 Task: Explore Airbnb accommodation in Saint-Denis, Reunion from 4th December, 2023 to 10th December, 2023 for 8 adults.4 bedrooms having 8 beds and 4 bathrooms. Property type can be house. Amenities needed are: wifi, TV, free parkinig on premises, gym, breakfast. Look for 4 properties as per requirement.
Action: Mouse moved to (524, 78)
Screenshot: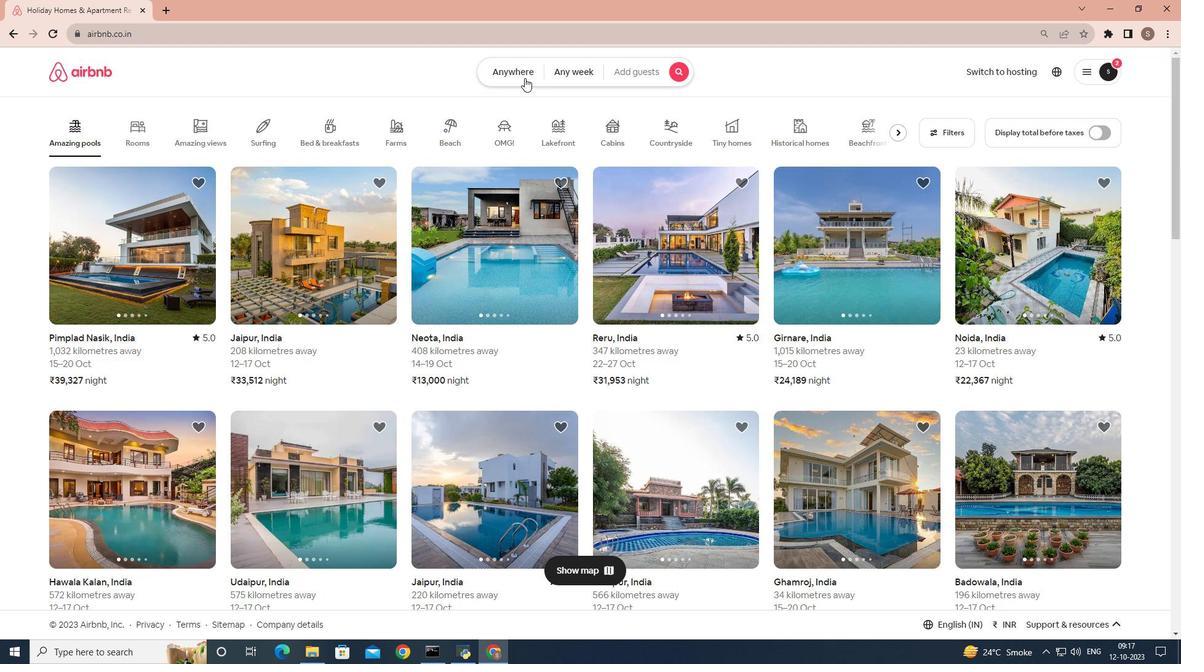 
Action: Mouse pressed left at (524, 78)
Screenshot: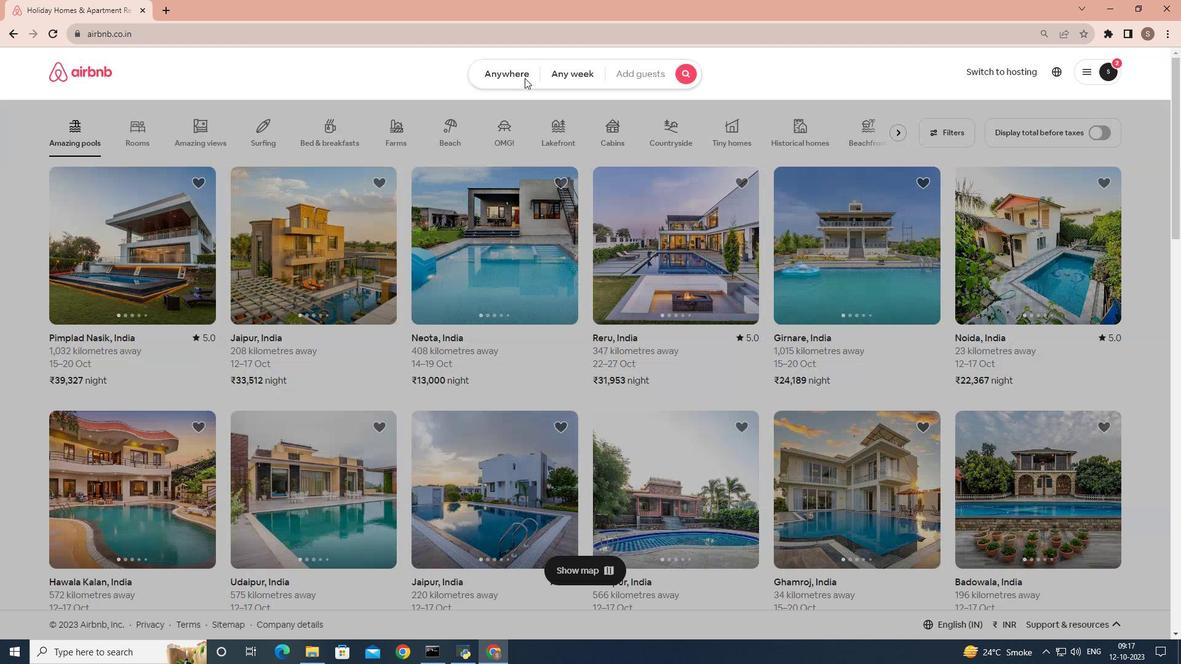 
Action: Mouse moved to (468, 127)
Screenshot: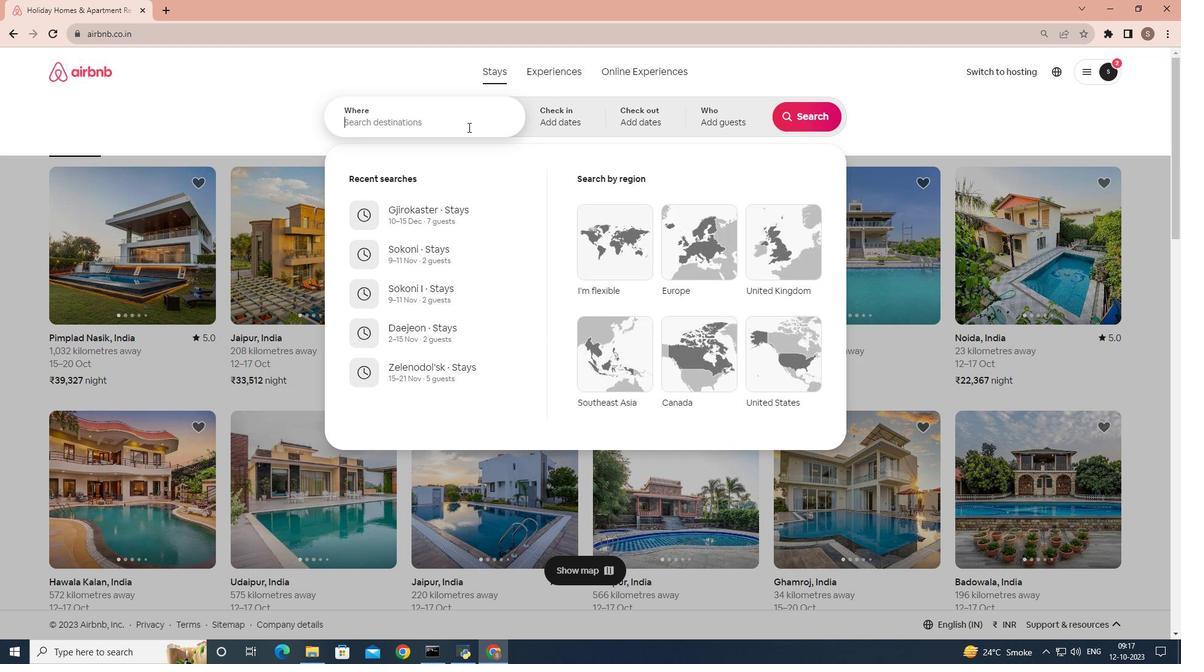 
Action: Mouse pressed left at (468, 127)
Screenshot: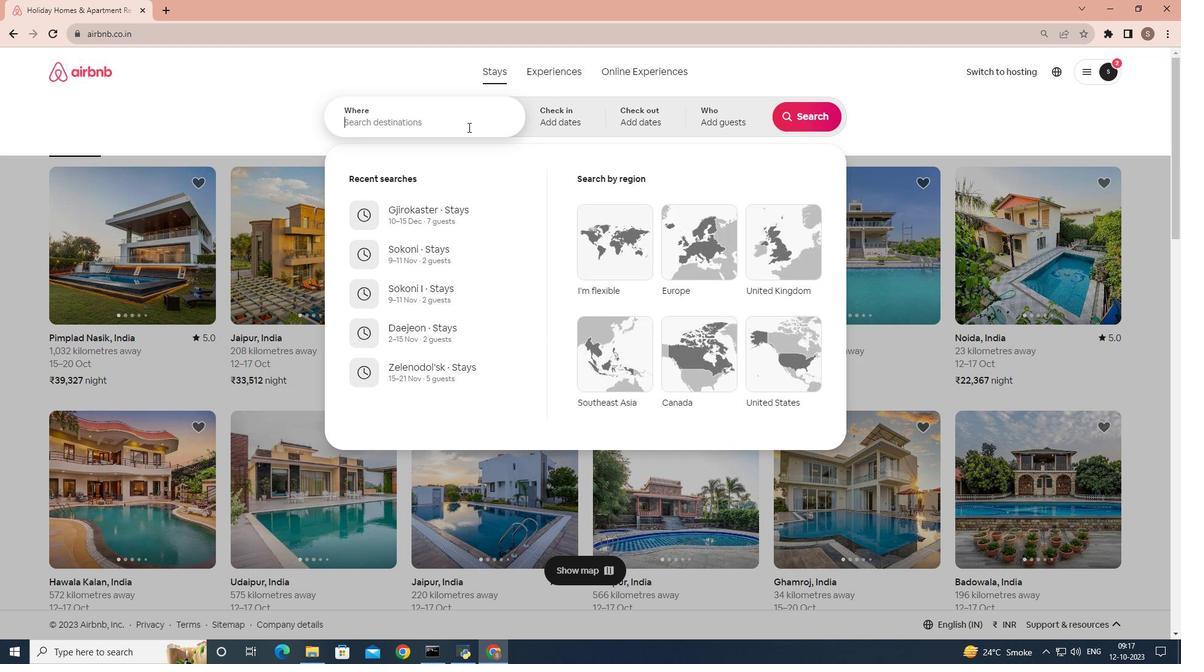 
Action: Mouse moved to (404, 124)
Screenshot: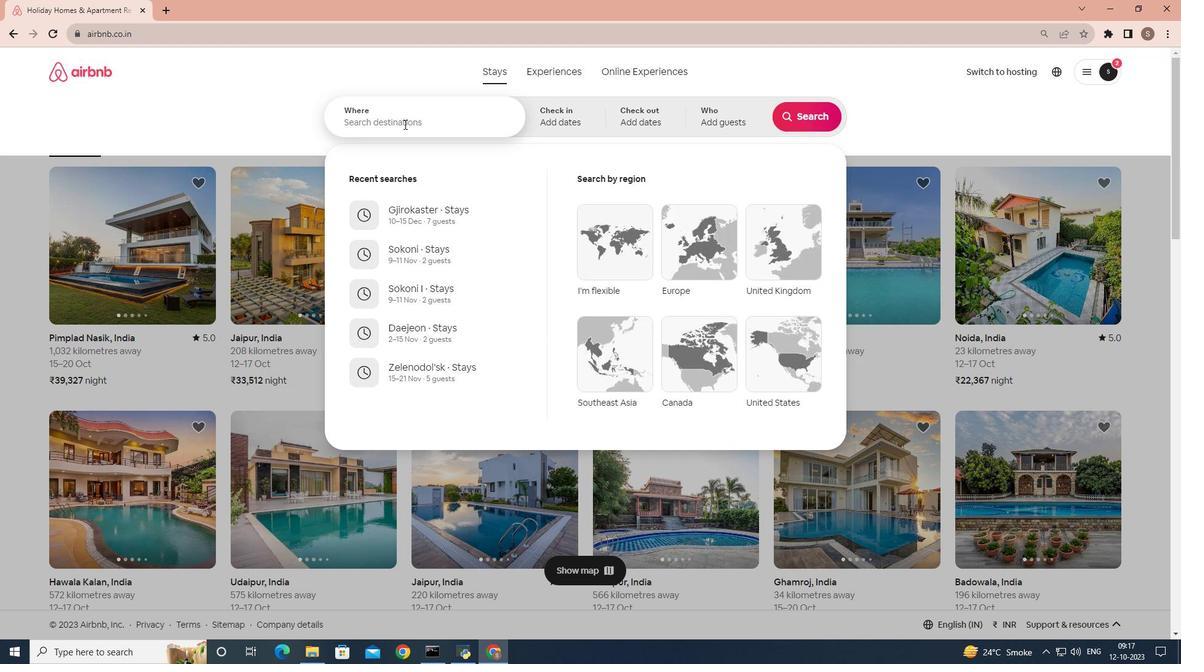
Action: Key pressed <Key.shift>Saint-<Key.shift>S<Key.backspace><Key.shift>Denis,<Key.space><Key.shift>Reuno<Key.backspace>ion
Screenshot: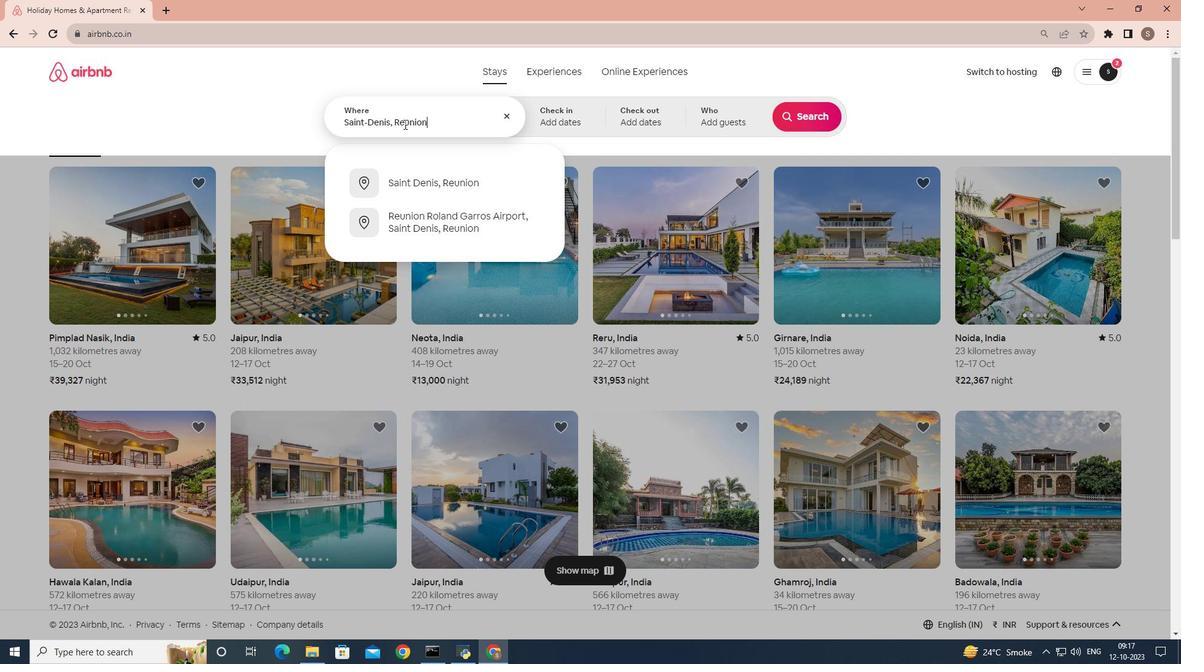 
Action: Mouse moved to (428, 182)
Screenshot: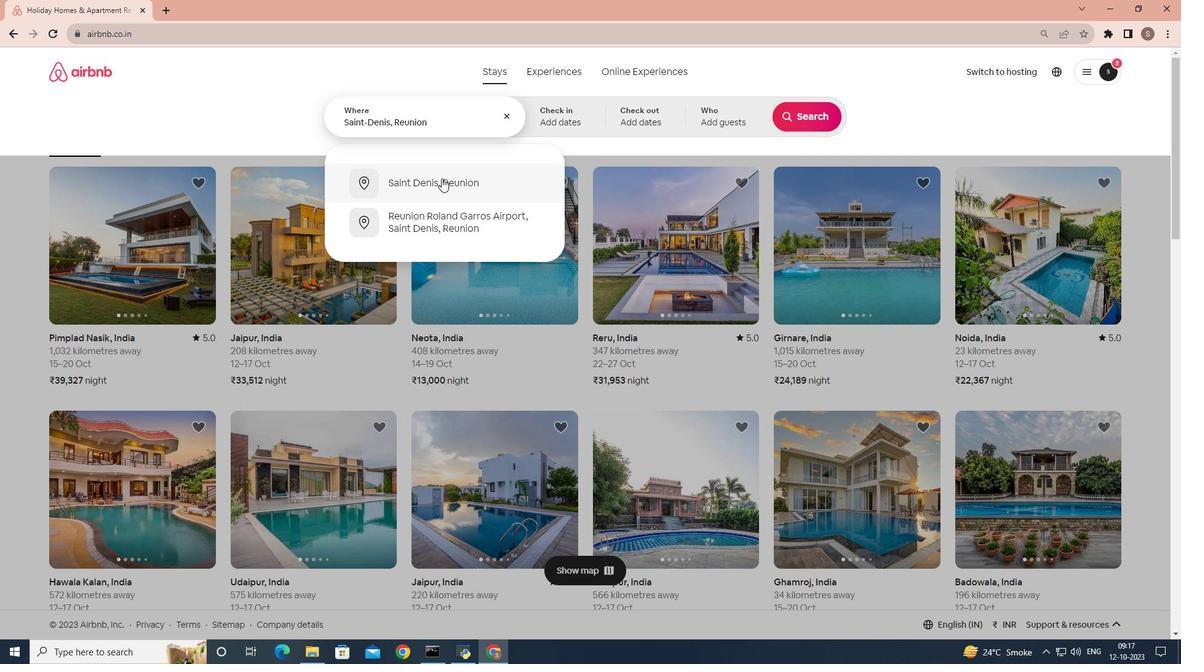 
Action: Mouse pressed left at (428, 182)
Screenshot: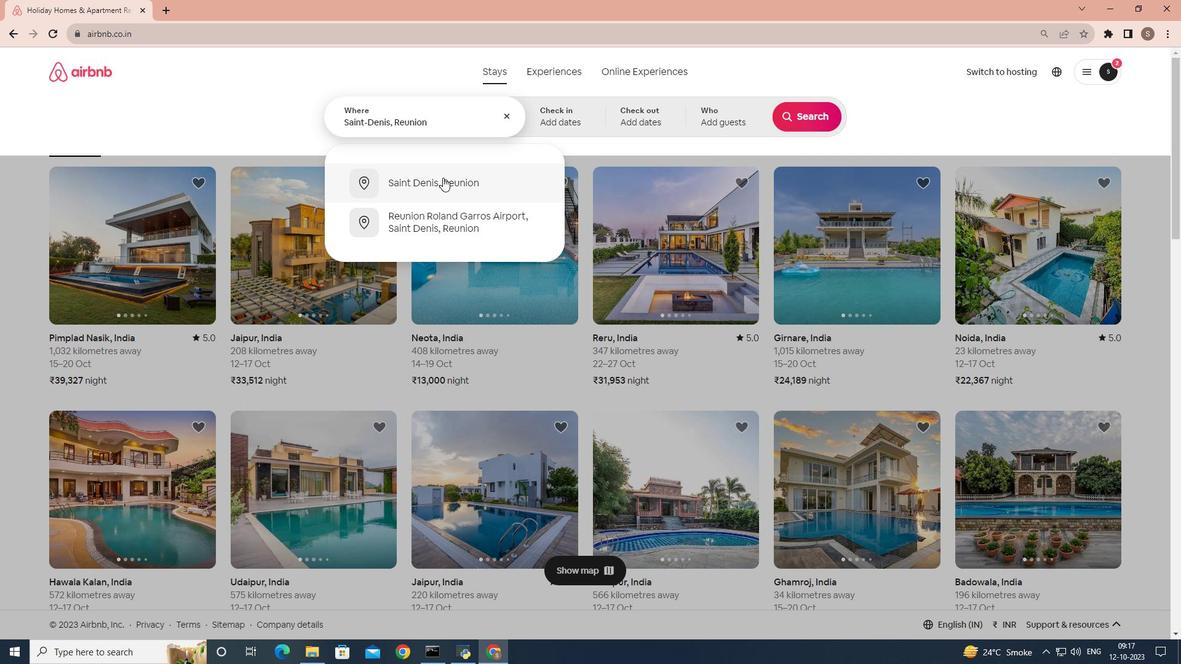 
Action: Mouse moved to (805, 214)
Screenshot: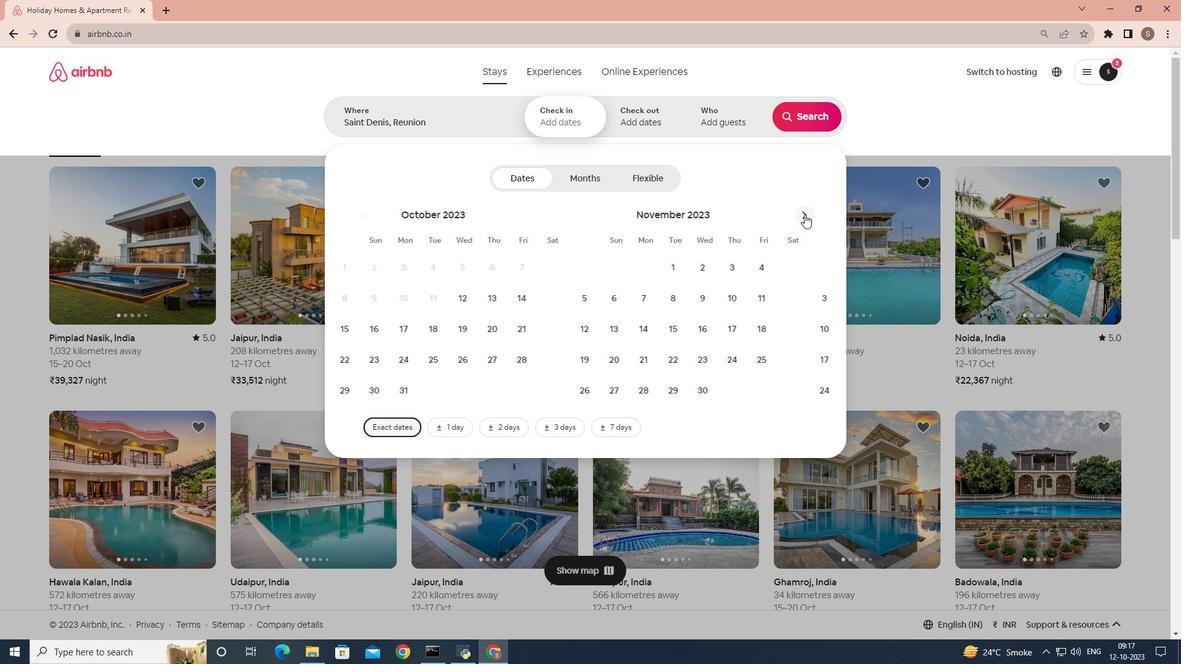 
Action: Mouse pressed left at (805, 214)
Screenshot: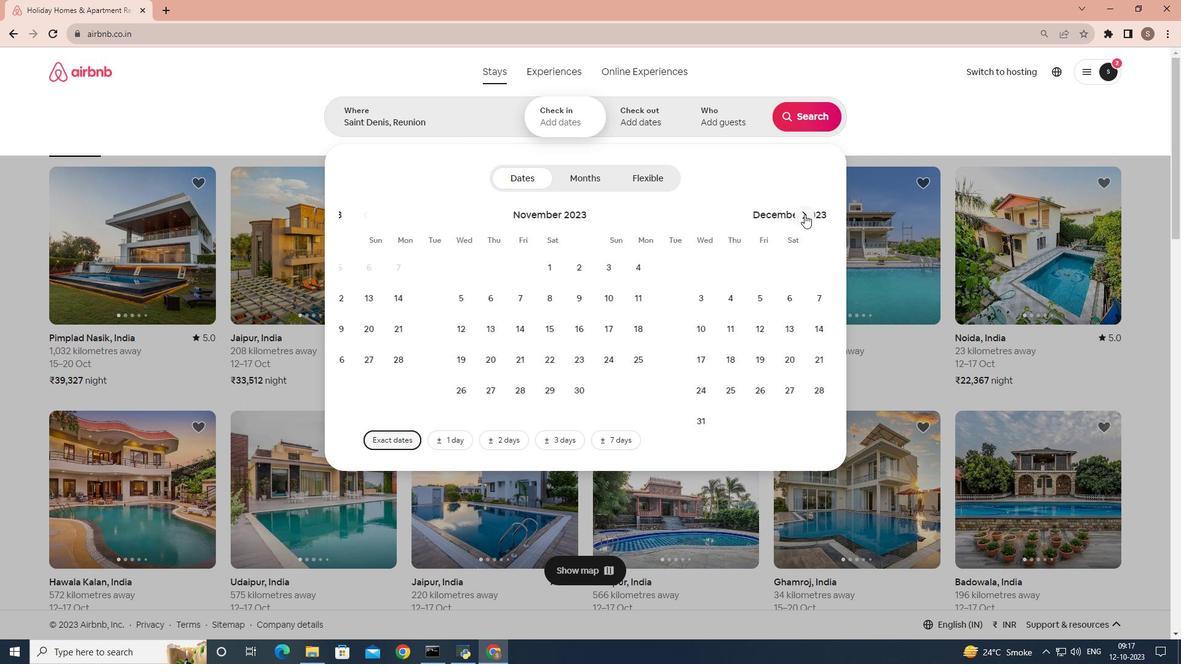 
Action: Mouse moved to (651, 297)
Screenshot: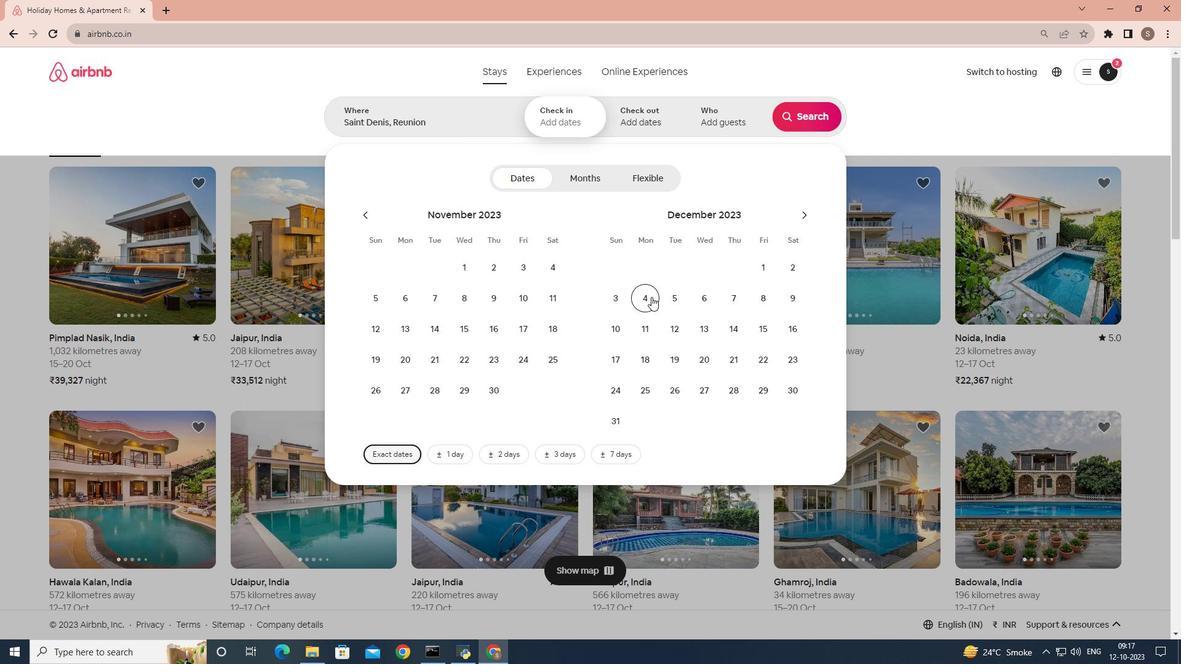 
Action: Mouse pressed left at (651, 297)
Screenshot: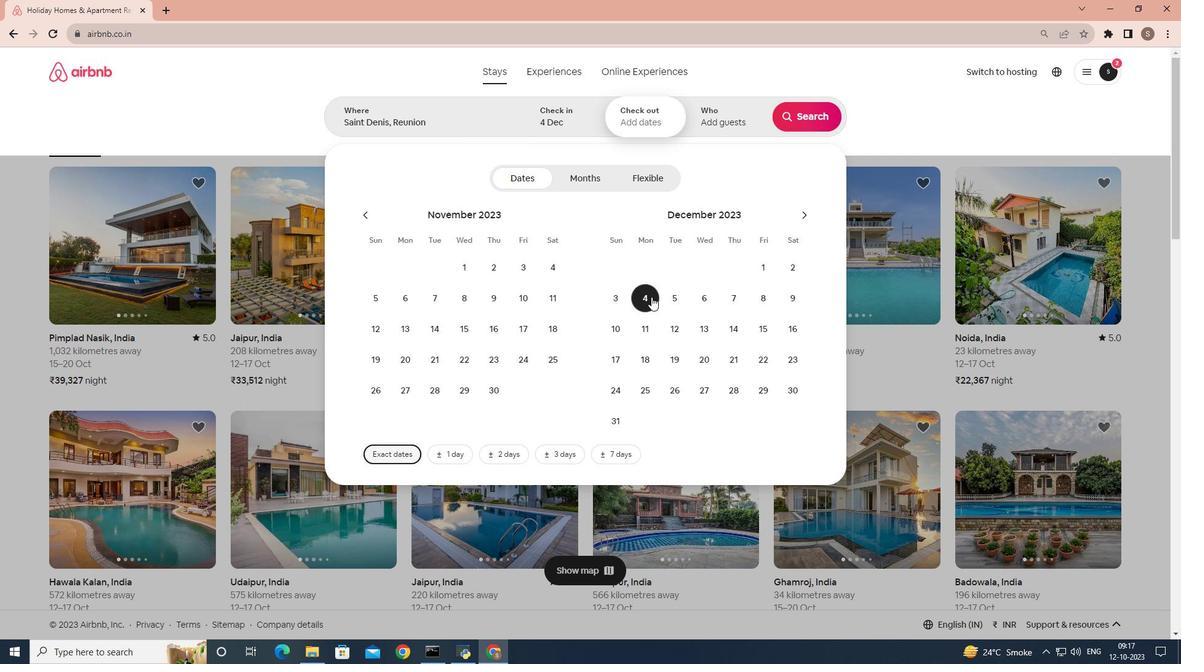 
Action: Mouse moved to (616, 334)
Screenshot: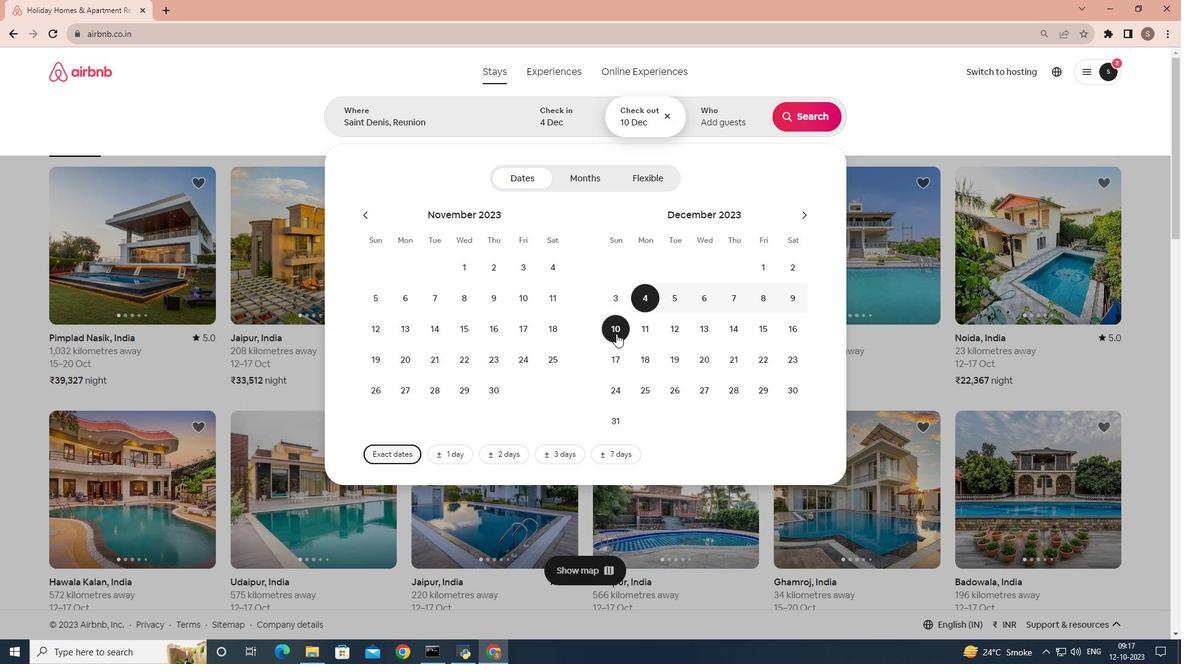 
Action: Mouse pressed left at (616, 334)
Screenshot: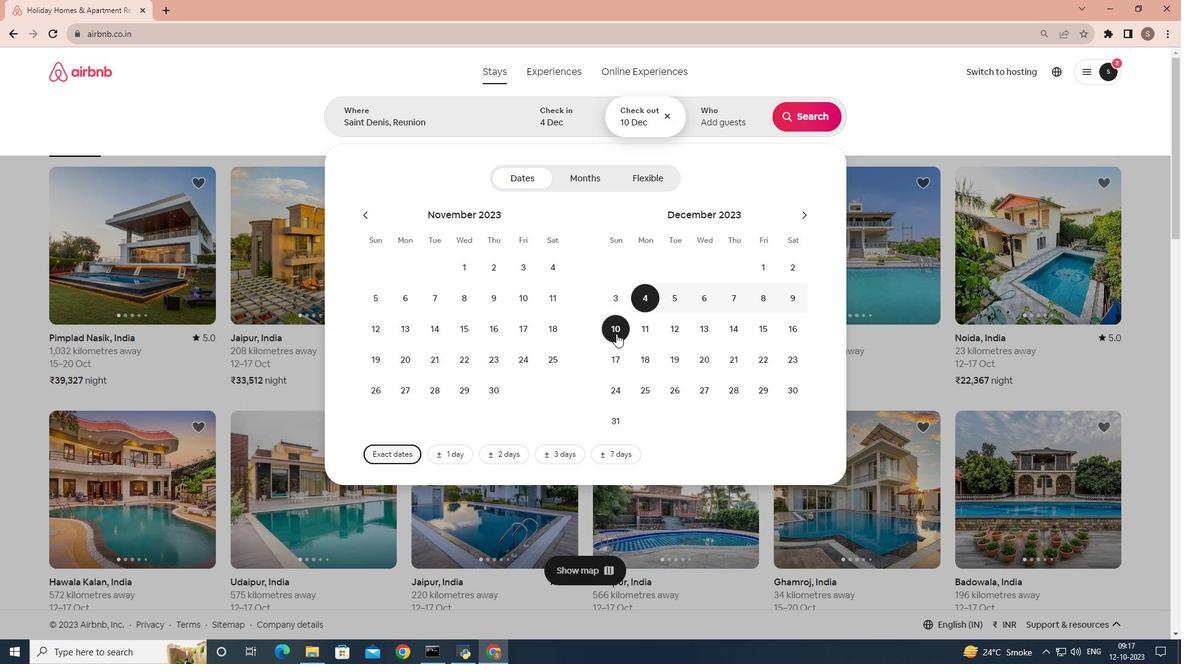 
Action: Mouse moved to (700, 121)
Screenshot: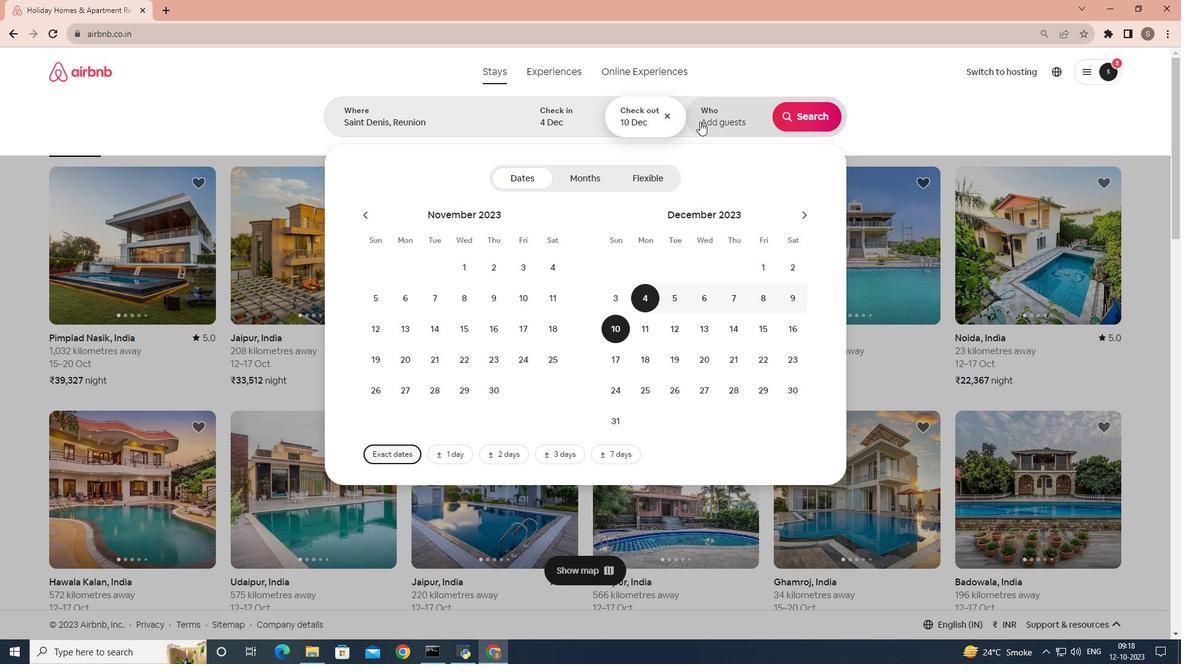 
Action: Mouse pressed left at (700, 121)
Screenshot: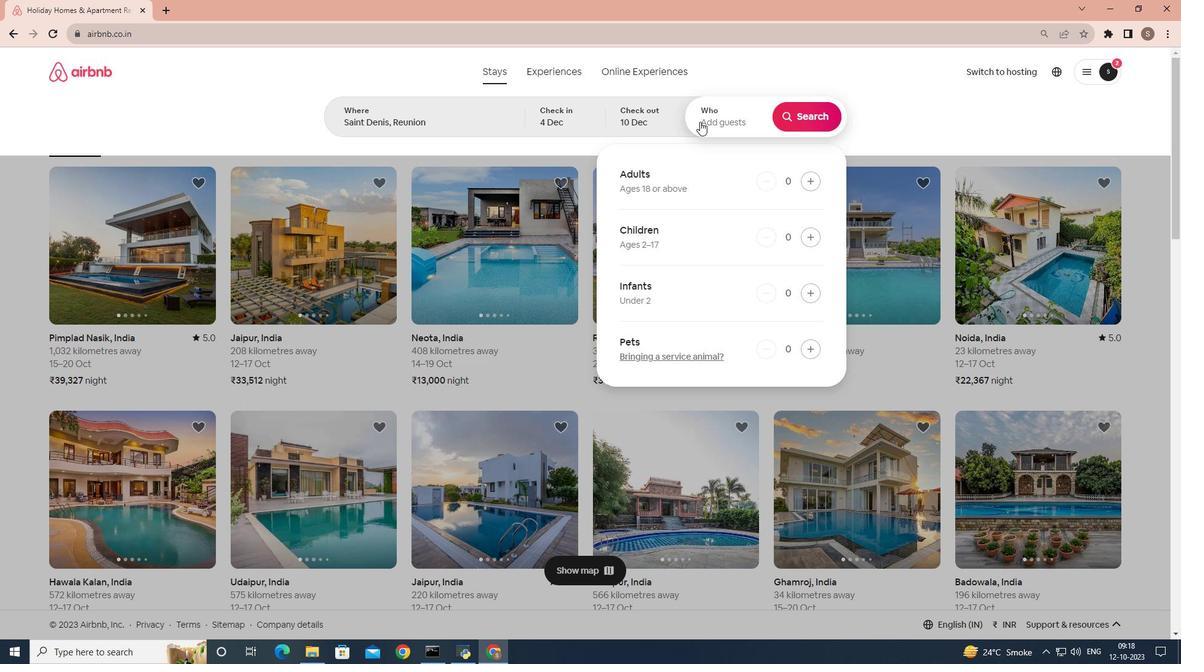 
Action: Mouse moved to (816, 185)
Screenshot: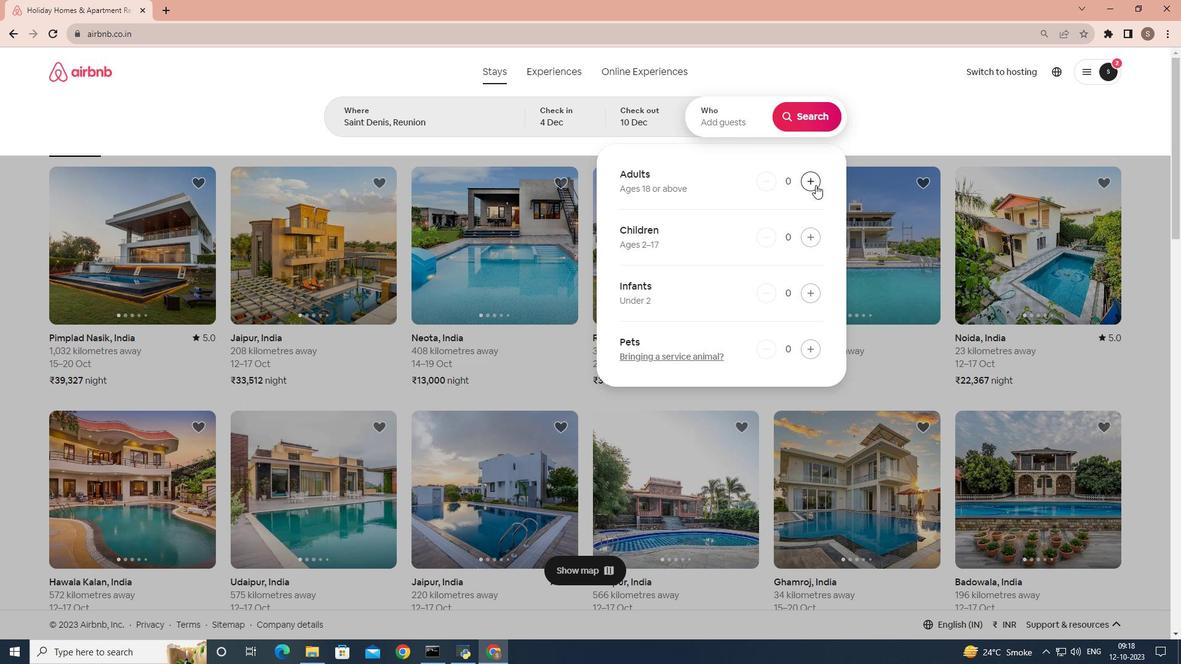 
Action: Mouse pressed left at (816, 185)
Screenshot: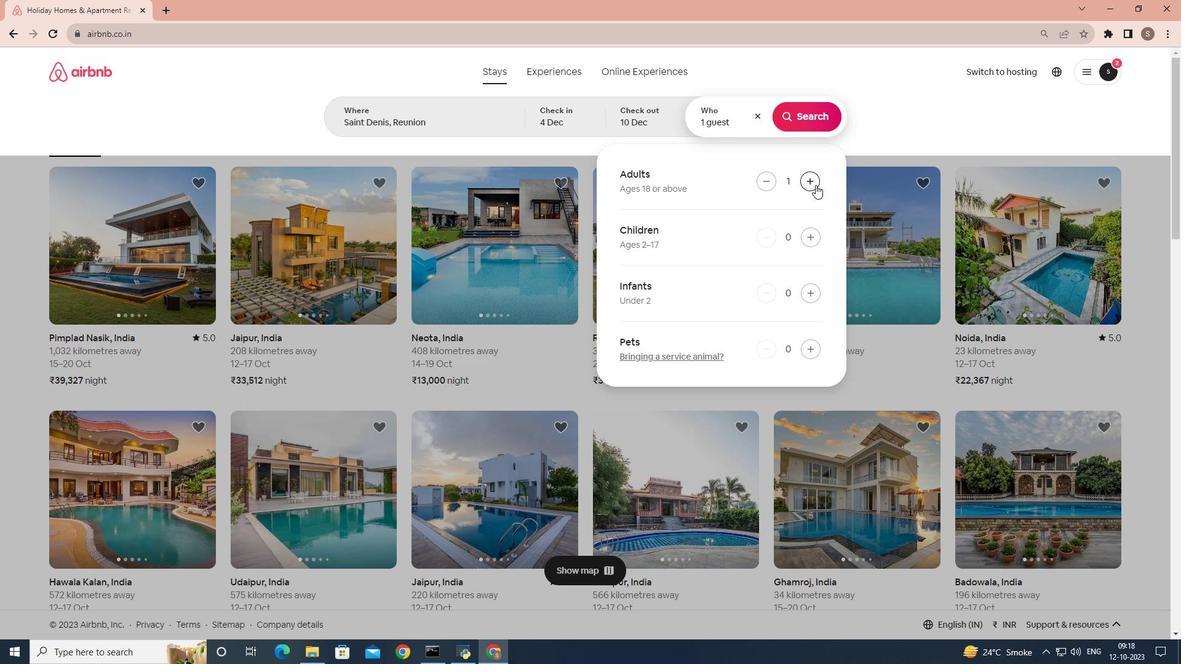 
Action: Mouse pressed left at (816, 185)
Screenshot: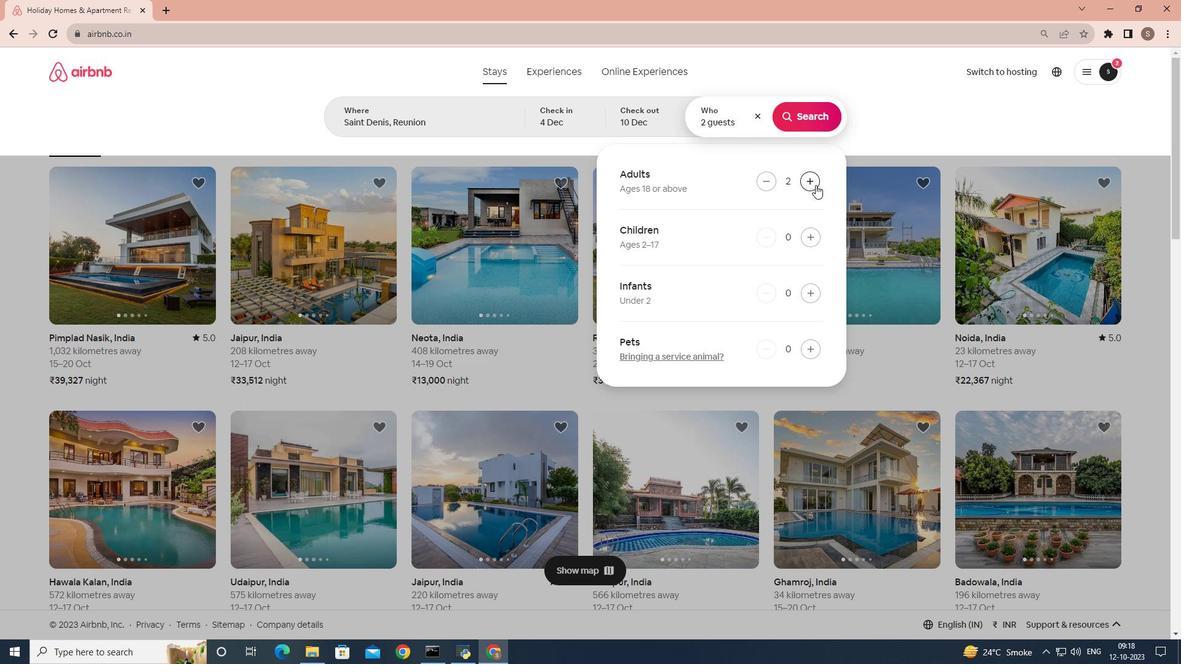 
Action: Mouse pressed left at (816, 185)
Screenshot: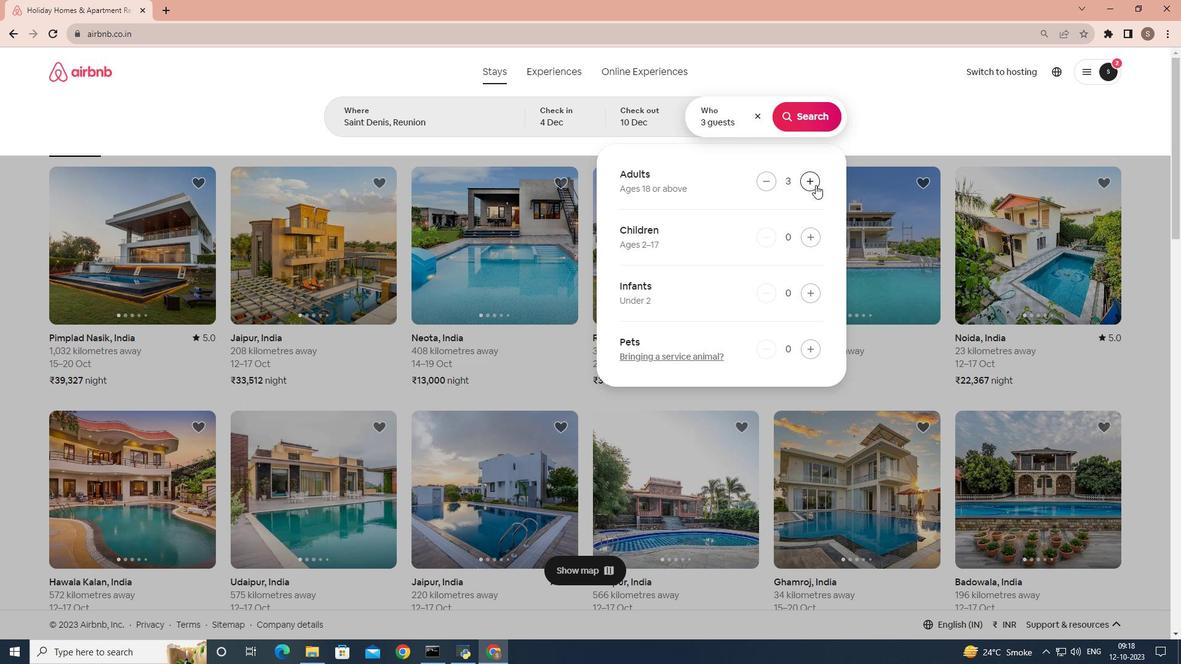 
Action: Mouse pressed left at (816, 185)
Screenshot: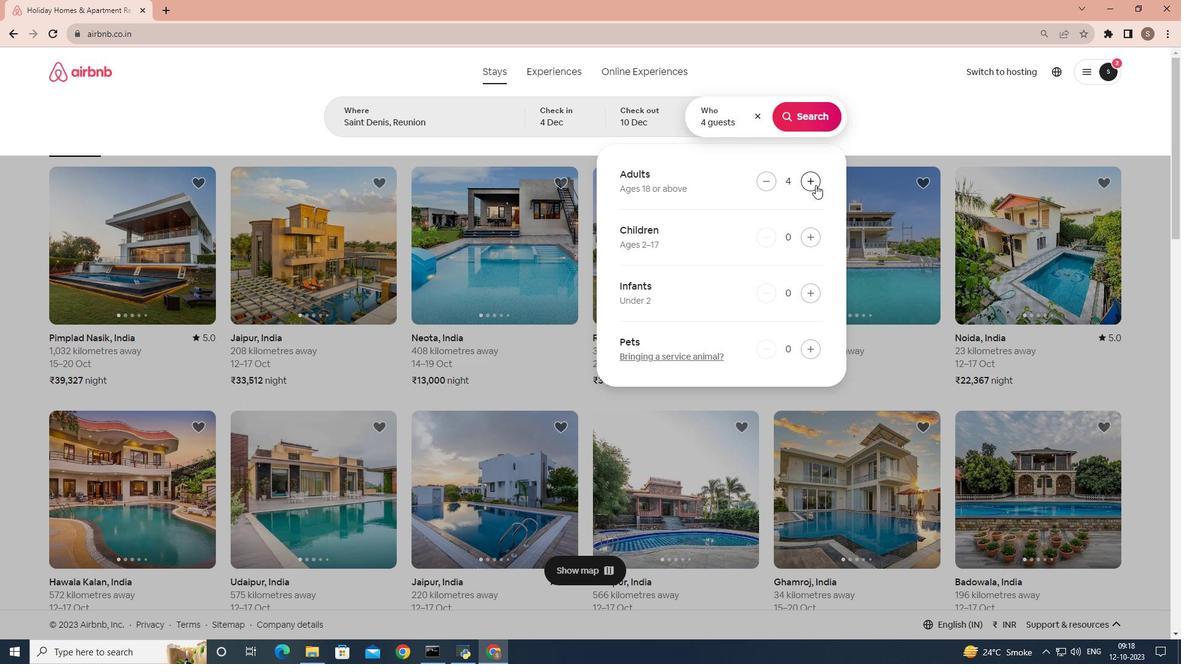 
Action: Mouse pressed left at (816, 185)
Screenshot: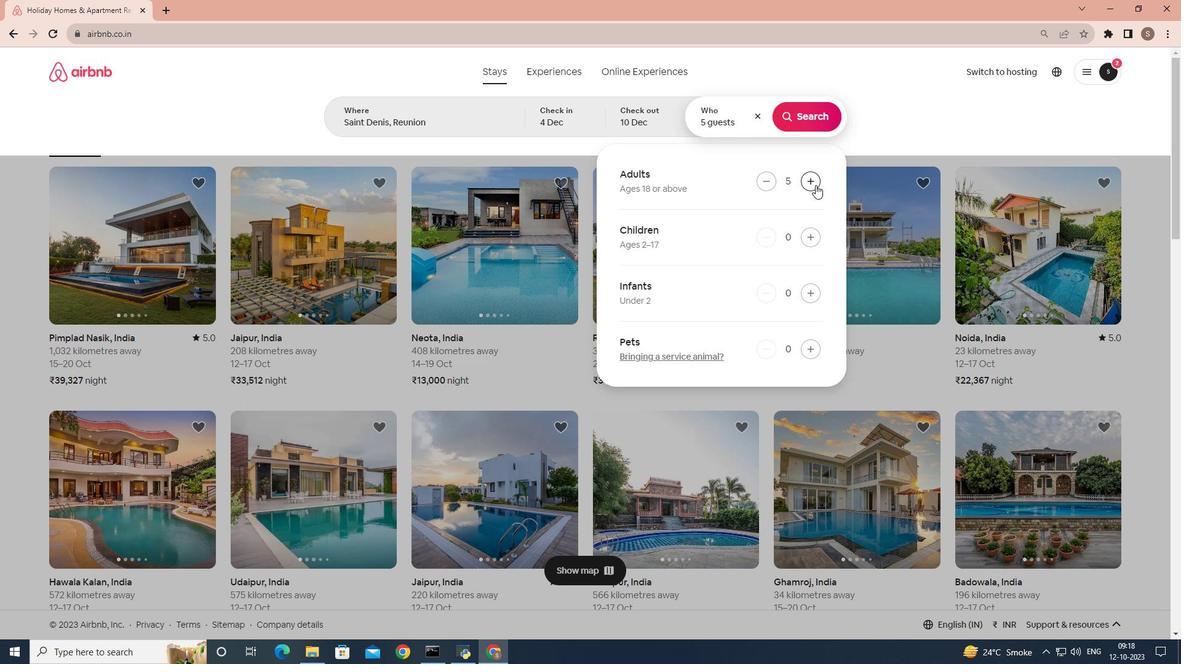 
Action: Mouse pressed left at (816, 185)
Screenshot: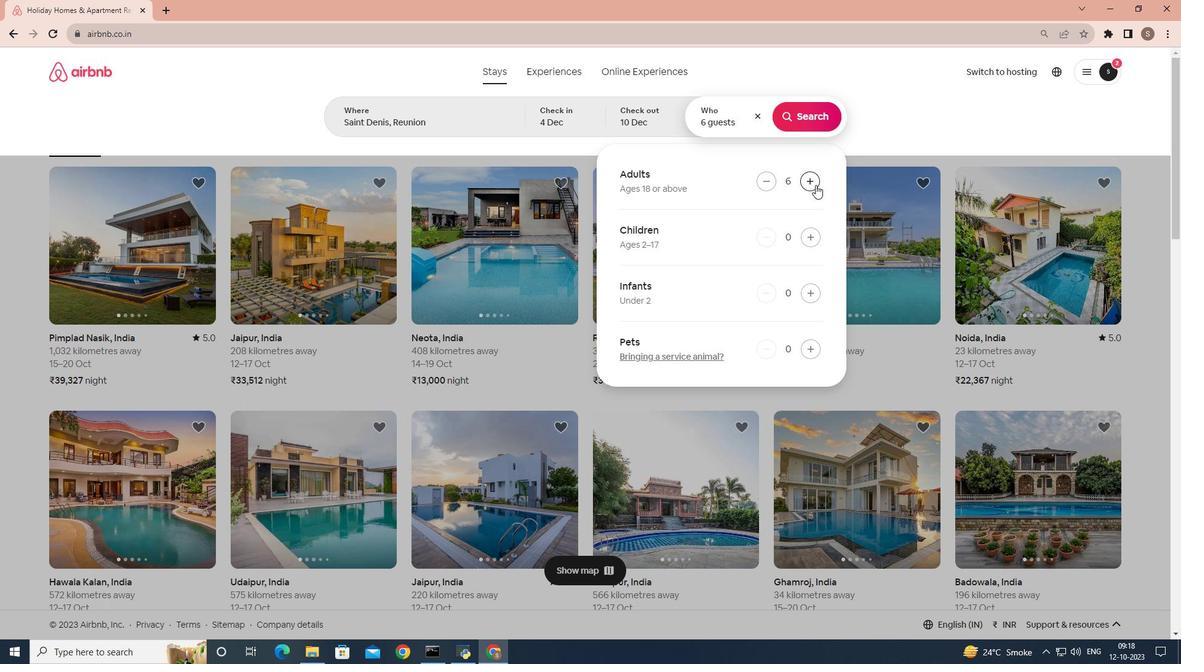 
Action: Mouse pressed left at (816, 185)
Screenshot: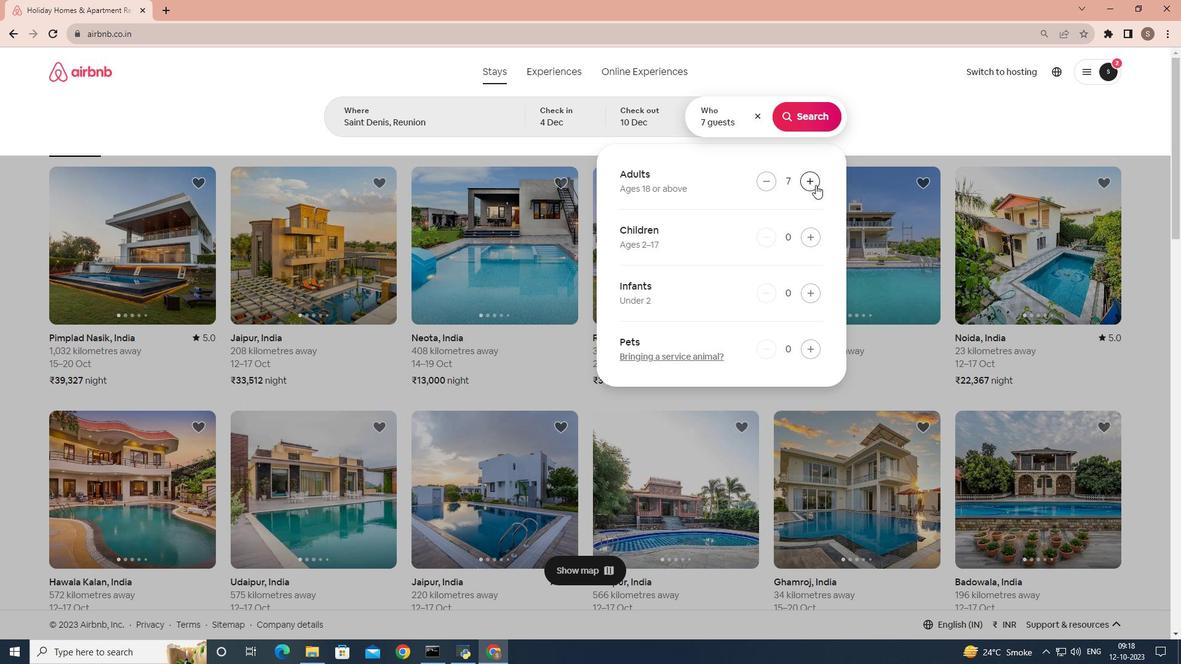 
Action: Mouse pressed left at (816, 185)
Screenshot: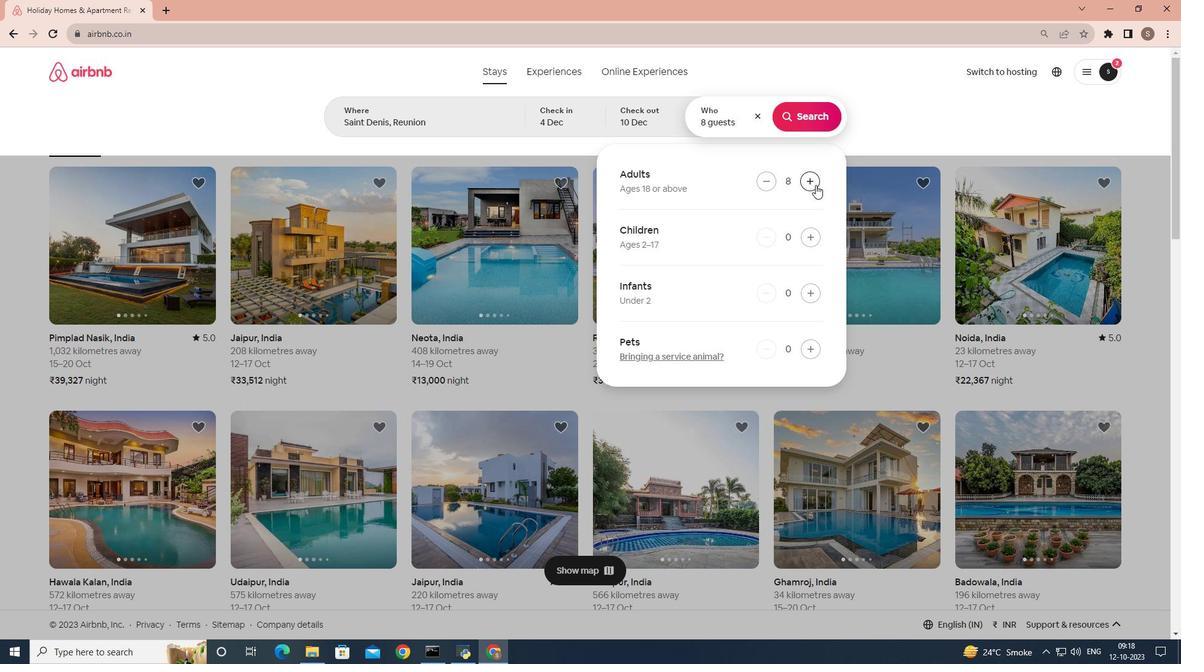 
Action: Mouse pressed left at (816, 185)
Screenshot: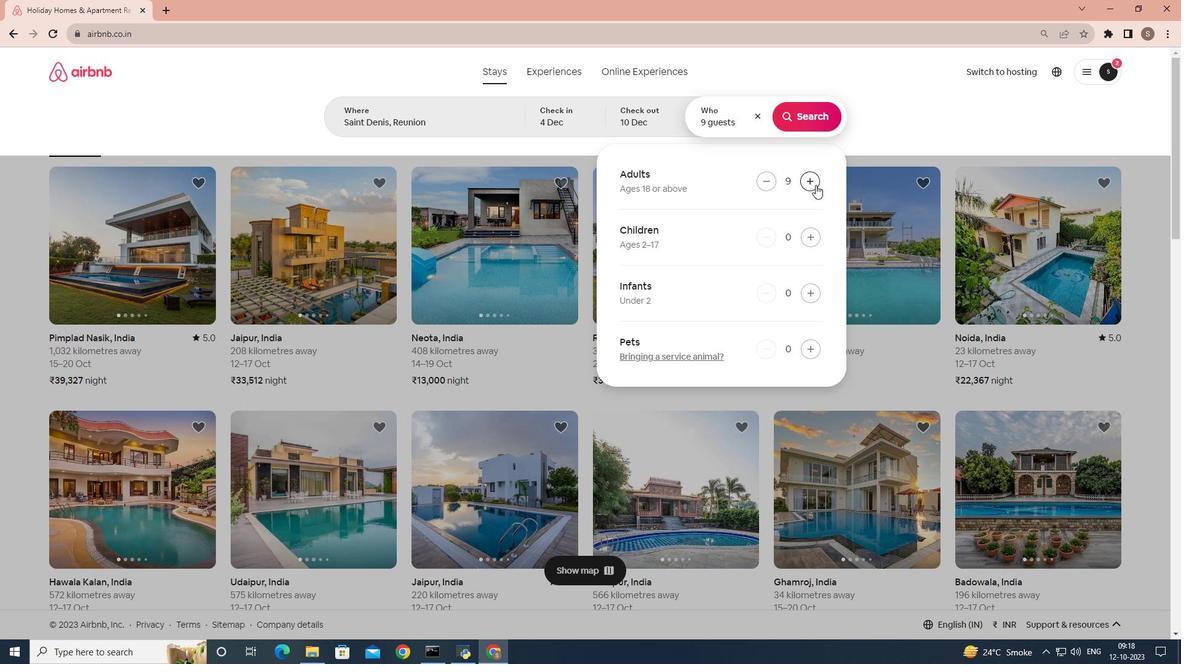 
Action: Mouse moved to (768, 177)
Screenshot: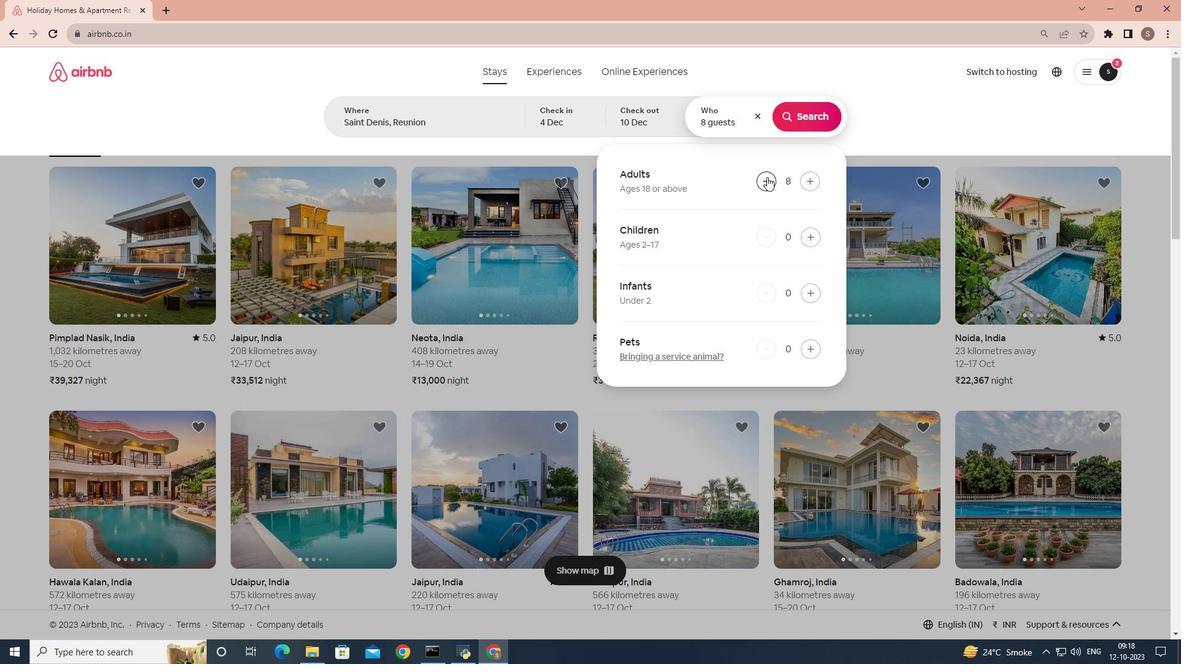 
Action: Mouse pressed left at (768, 177)
Screenshot: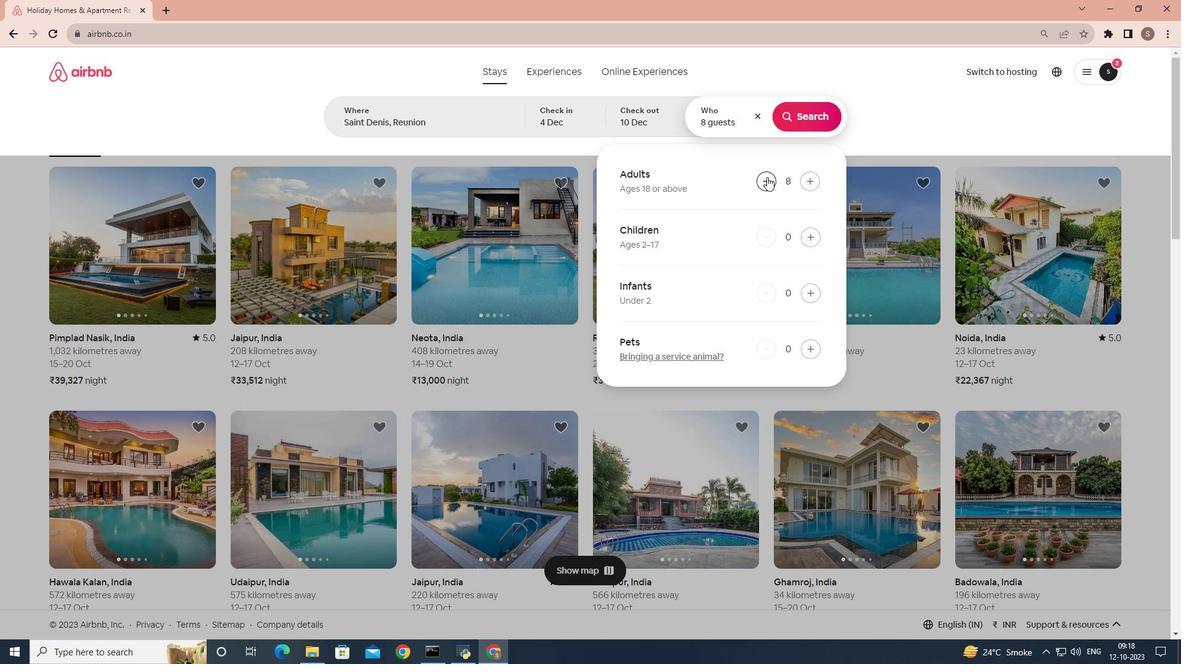 
Action: Mouse moved to (805, 110)
Screenshot: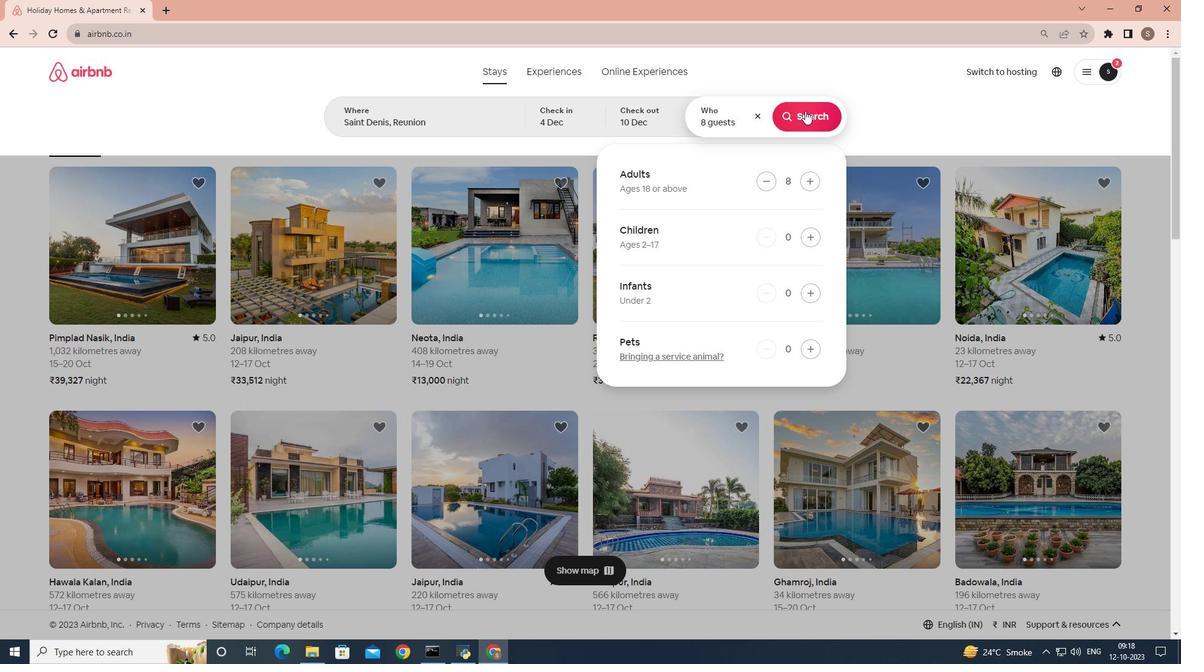 
Action: Mouse pressed left at (805, 110)
Screenshot: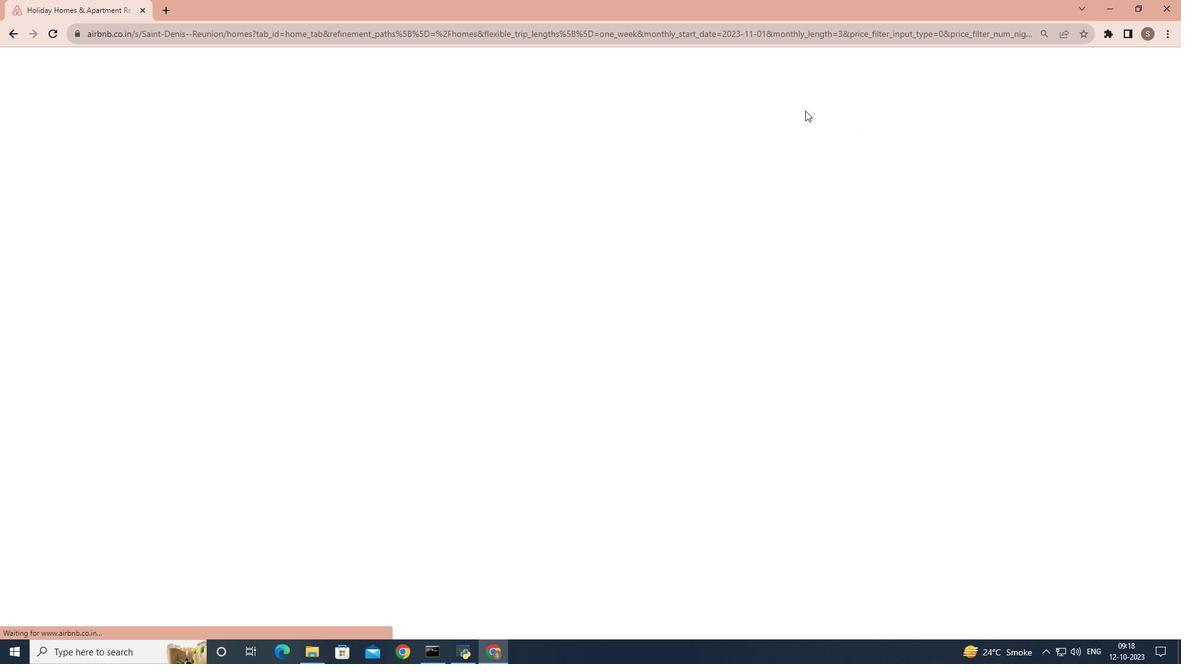 
Action: Mouse moved to (968, 121)
Screenshot: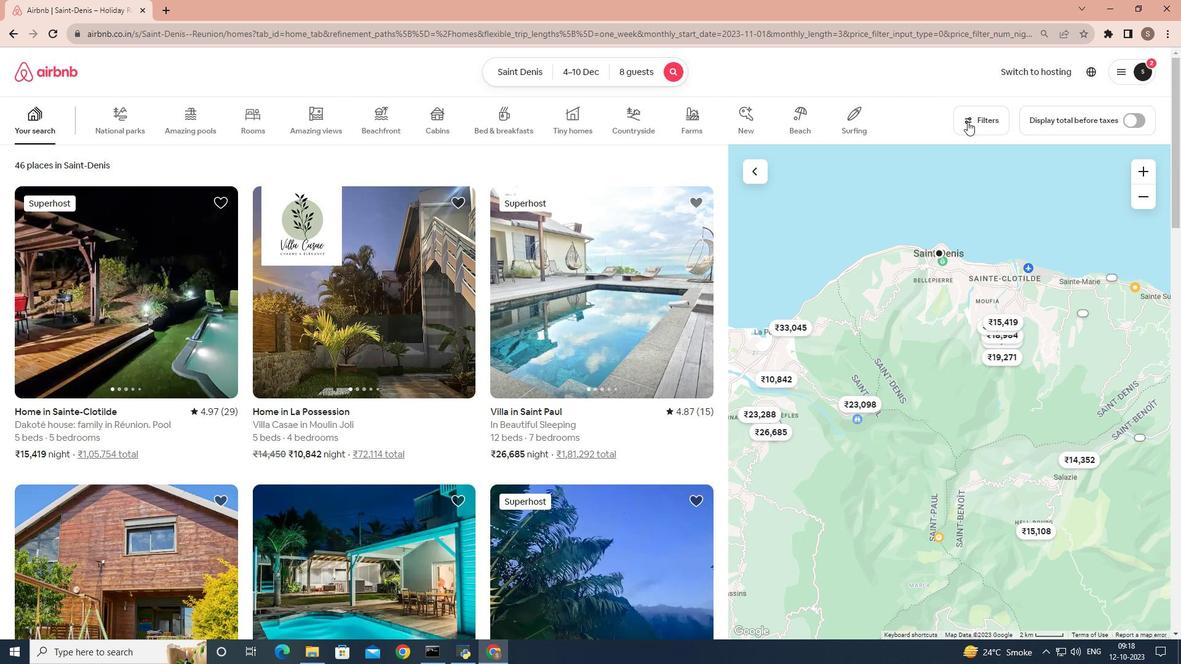 
Action: Mouse pressed left at (968, 121)
Screenshot: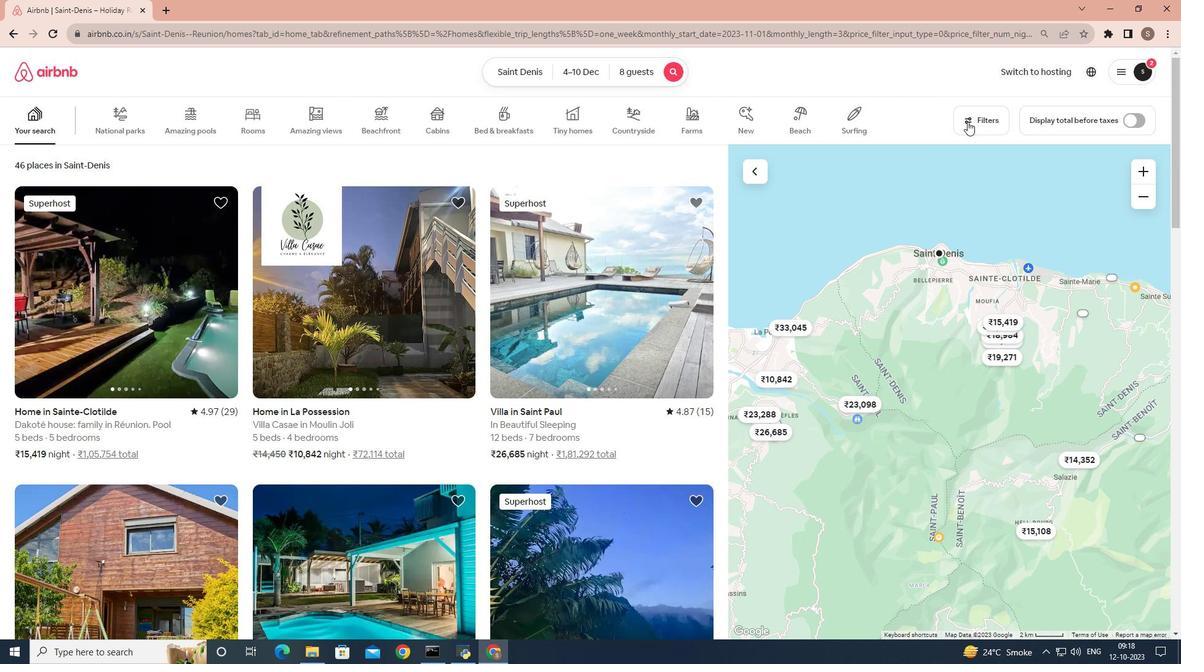 
Action: Mouse moved to (601, 401)
Screenshot: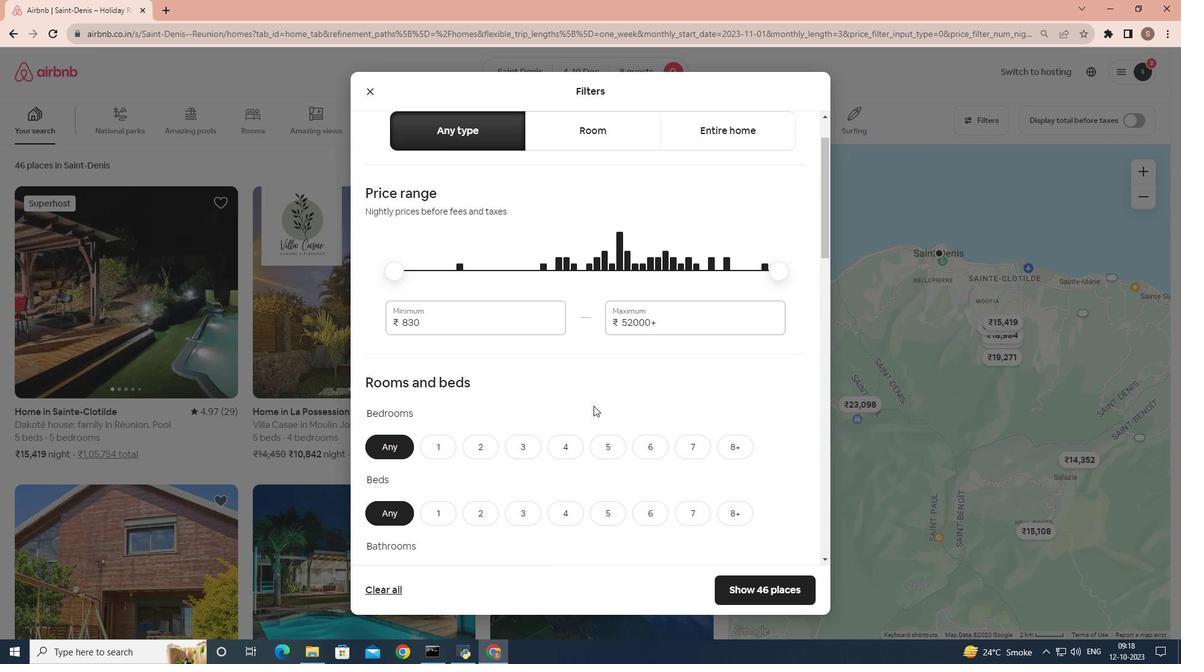 
Action: Mouse scrolled (601, 401) with delta (0, 0)
Screenshot: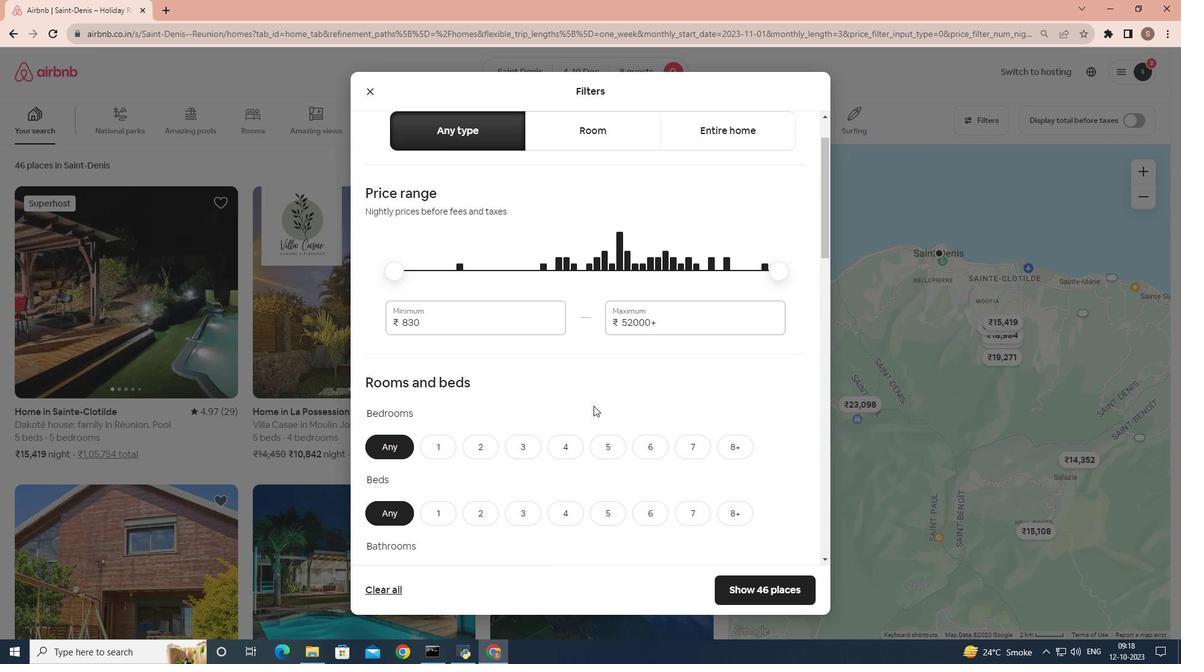 
Action: Mouse moved to (560, 444)
Screenshot: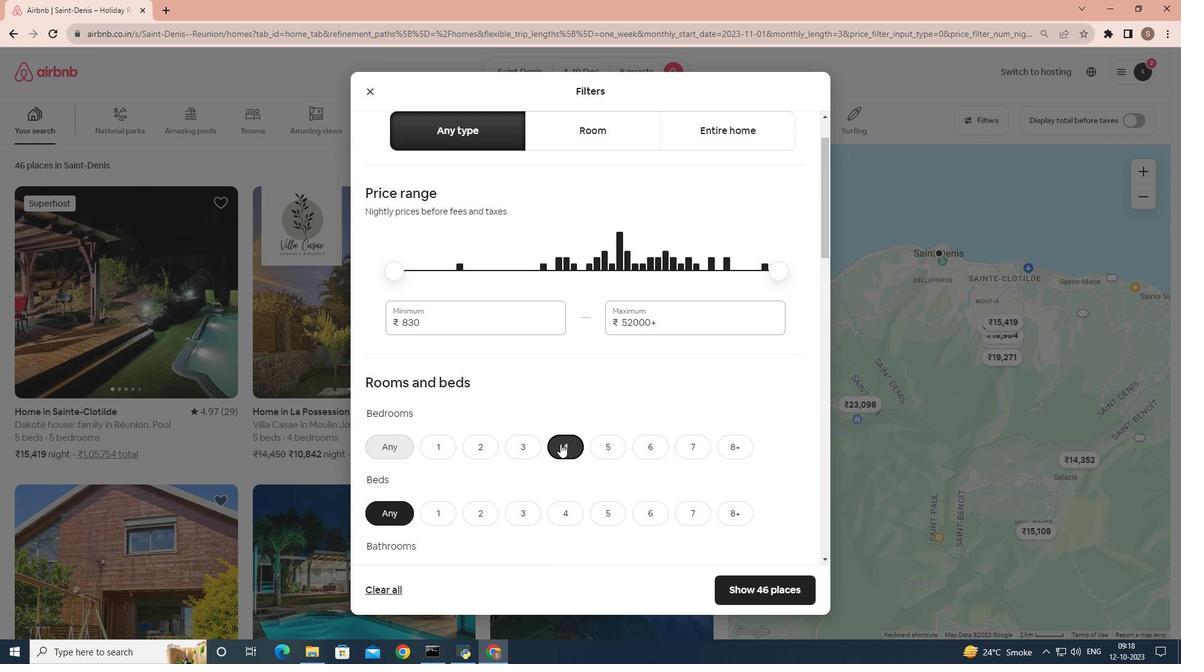 
Action: Mouse pressed left at (560, 444)
Screenshot: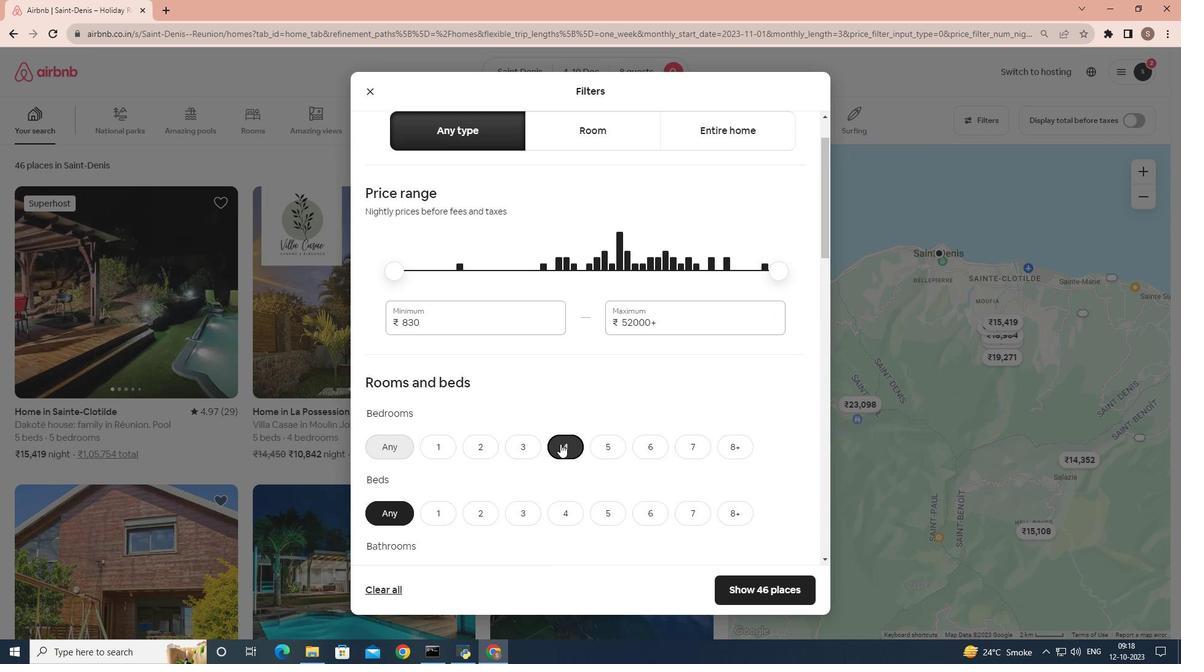 
Action: Mouse moved to (566, 447)
Screenshot: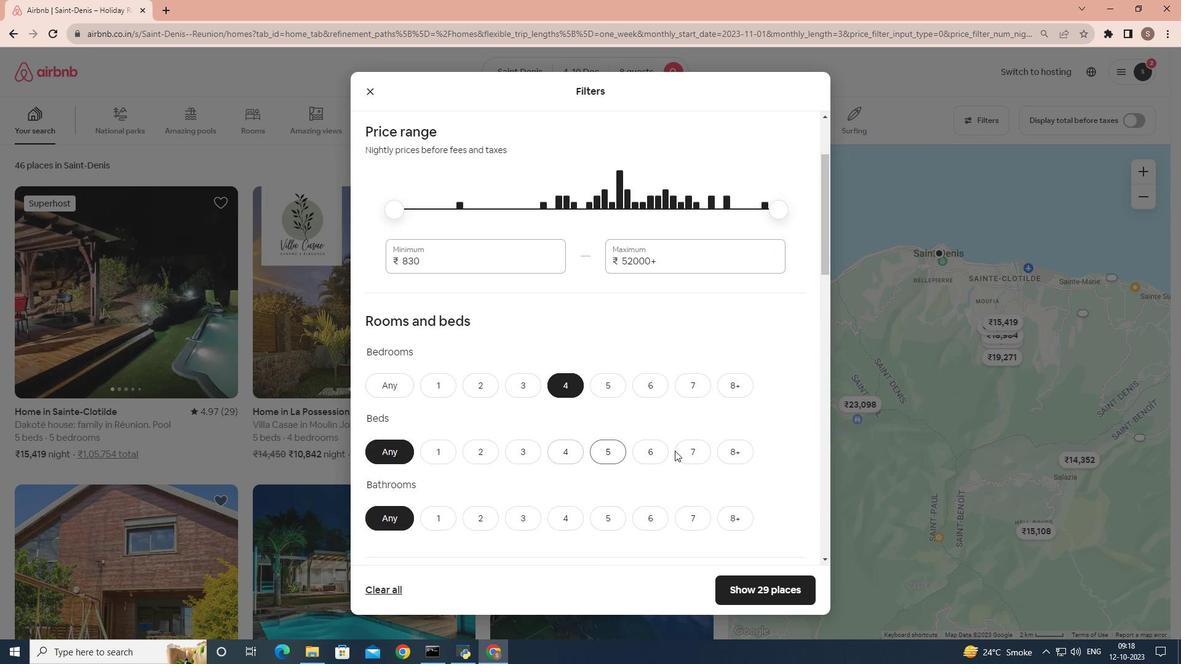 
Action: Mouse scrolled (566, 446) with delta (0, 0)
Screenshot: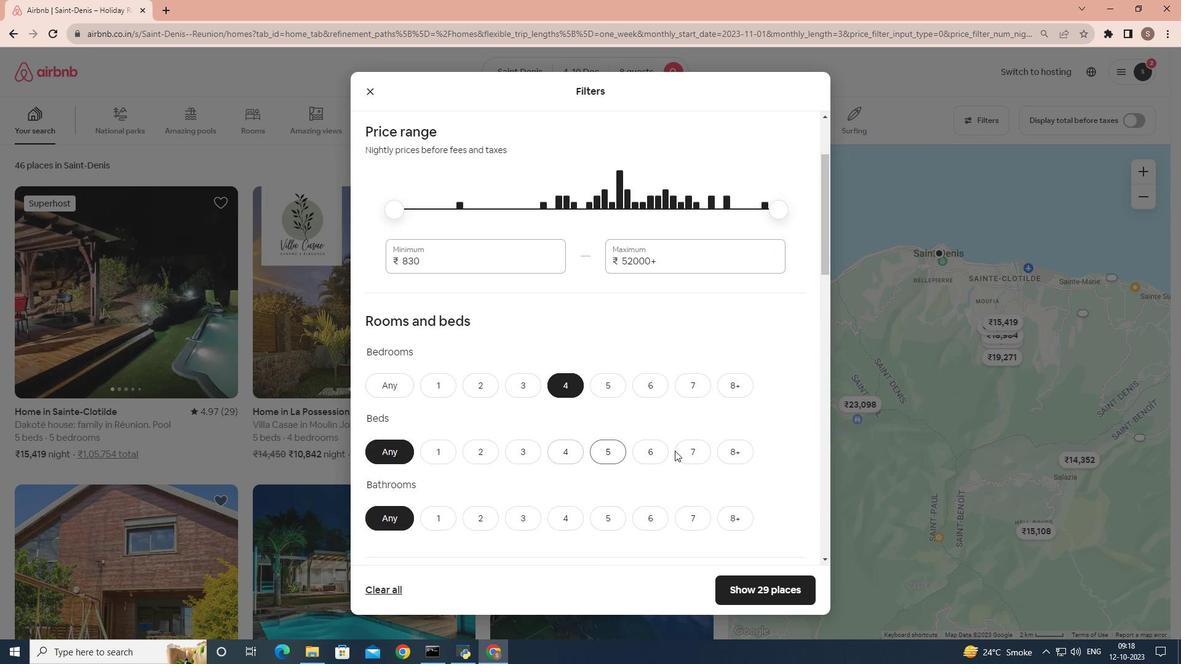 
Action: Mouse moved to (739, 454)
Screenshot: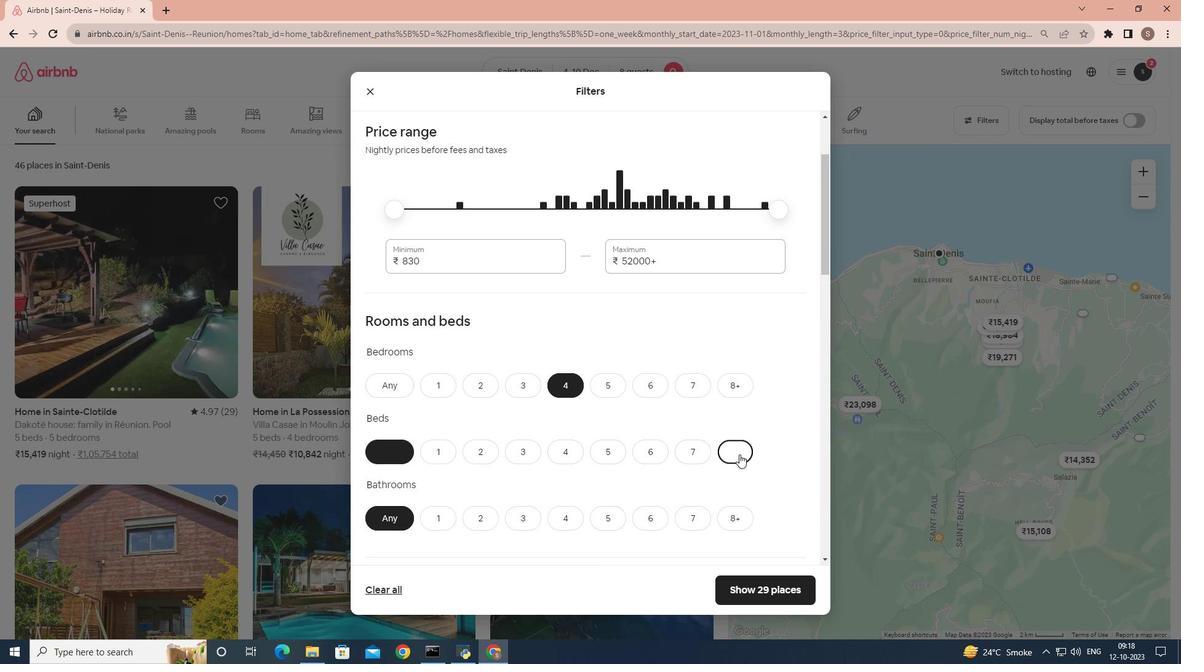 
Action: Mouse pressed left at (739, 454)
Screenshot: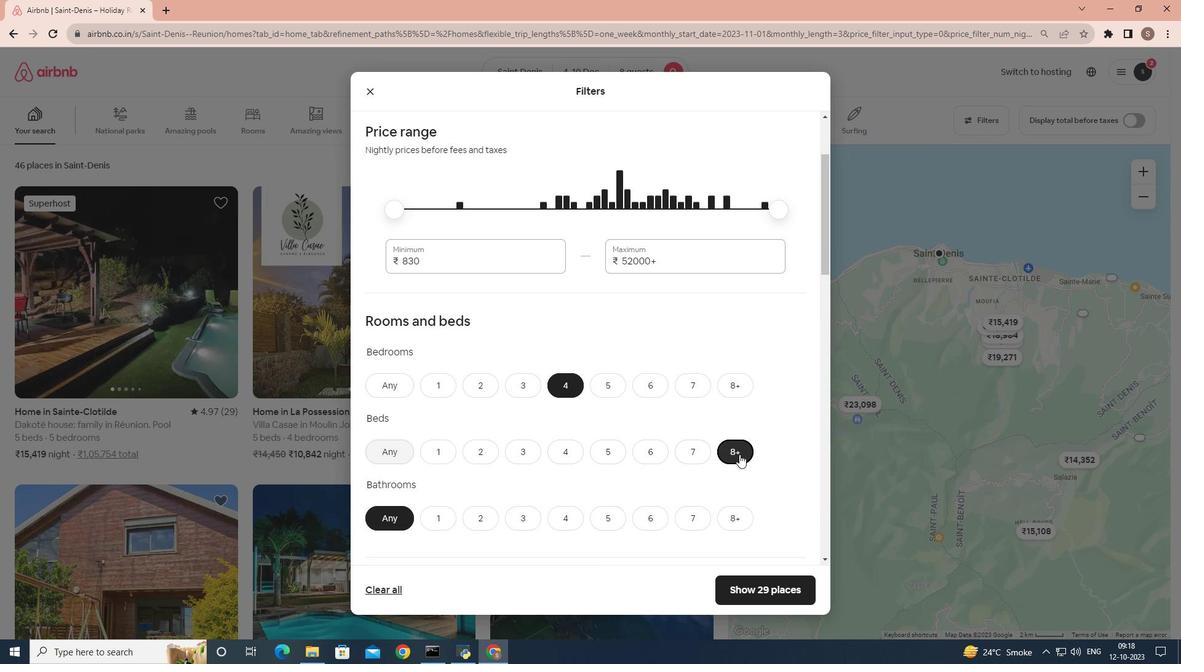 
Action: Mouse moved to (739, 455)
Screenshot: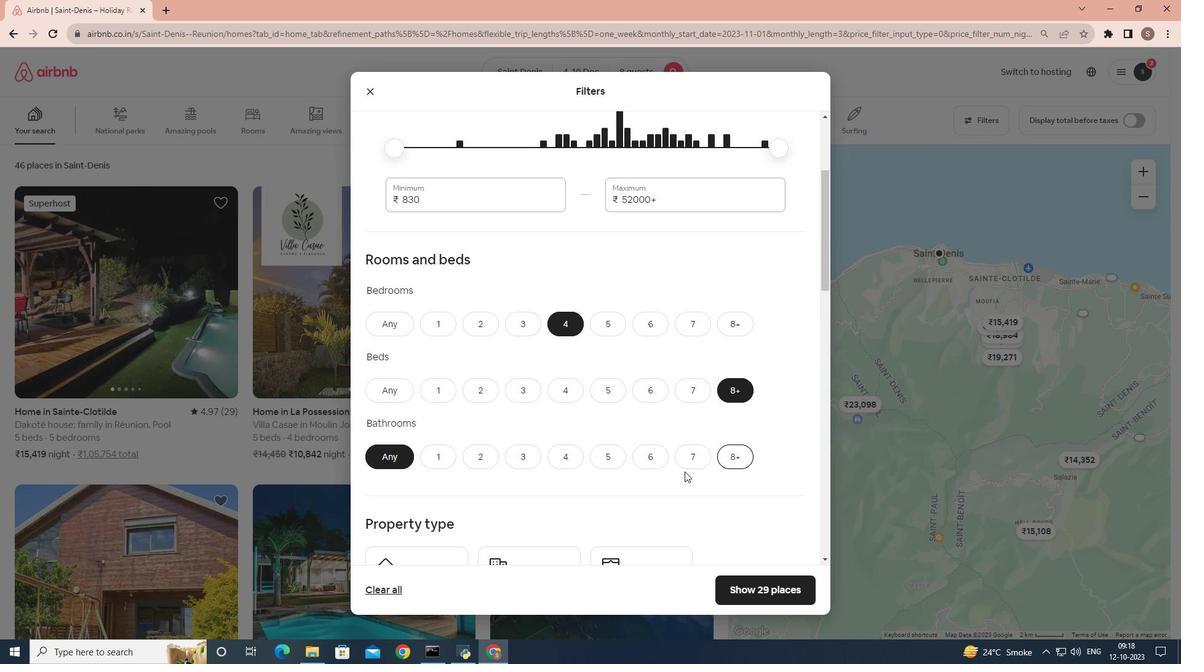 
Action: Mouse scrolled (739, 454) with delta (0, 0)
Screenshot: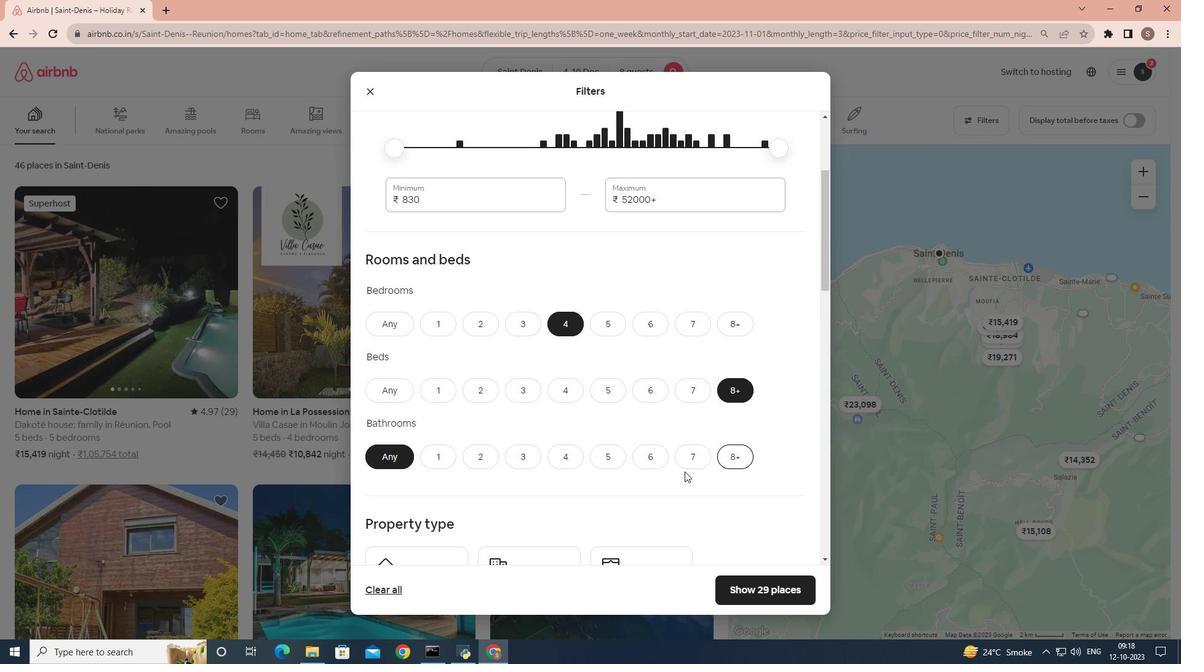
Action: Mouse moved to (572, 459)
Screenshot: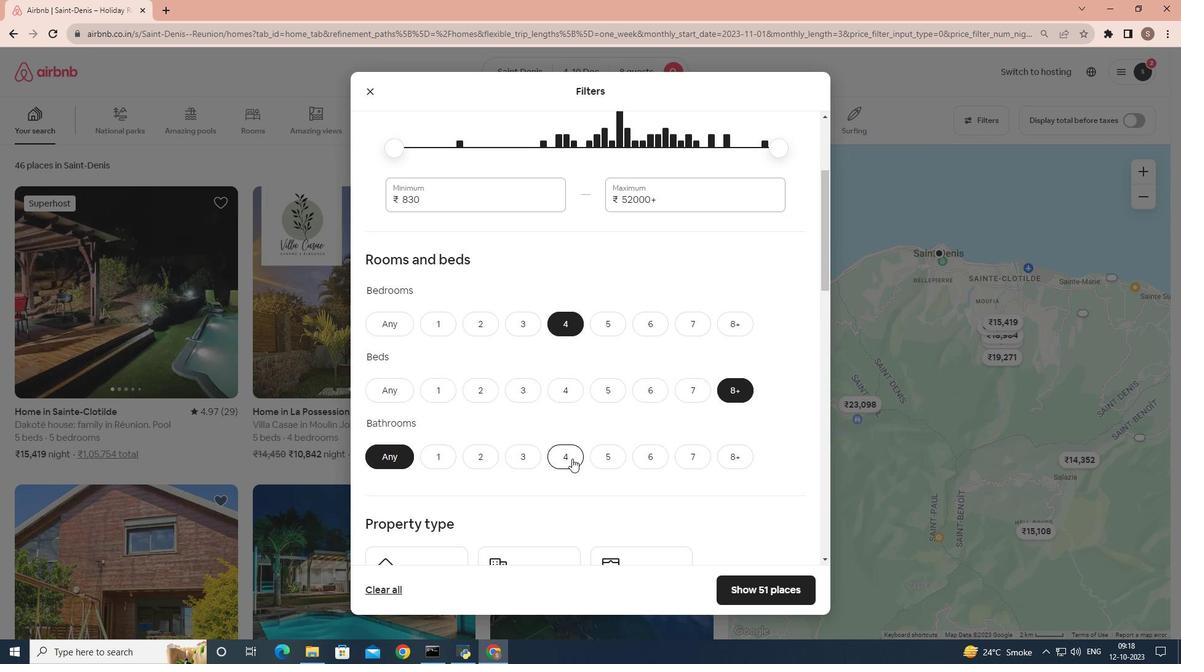 
Action: Mouse pressed left at (572, 459)
Screenshot: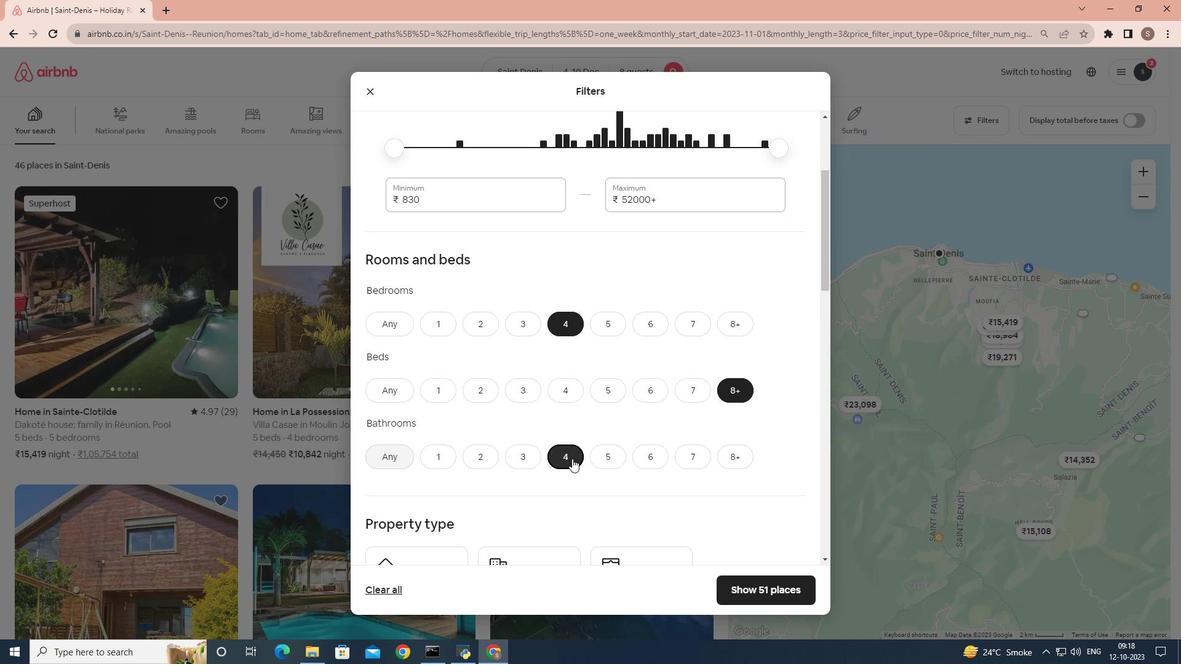 
Action: Mouse scrolled (572, 458) with delta (0, 0)
Screenshot: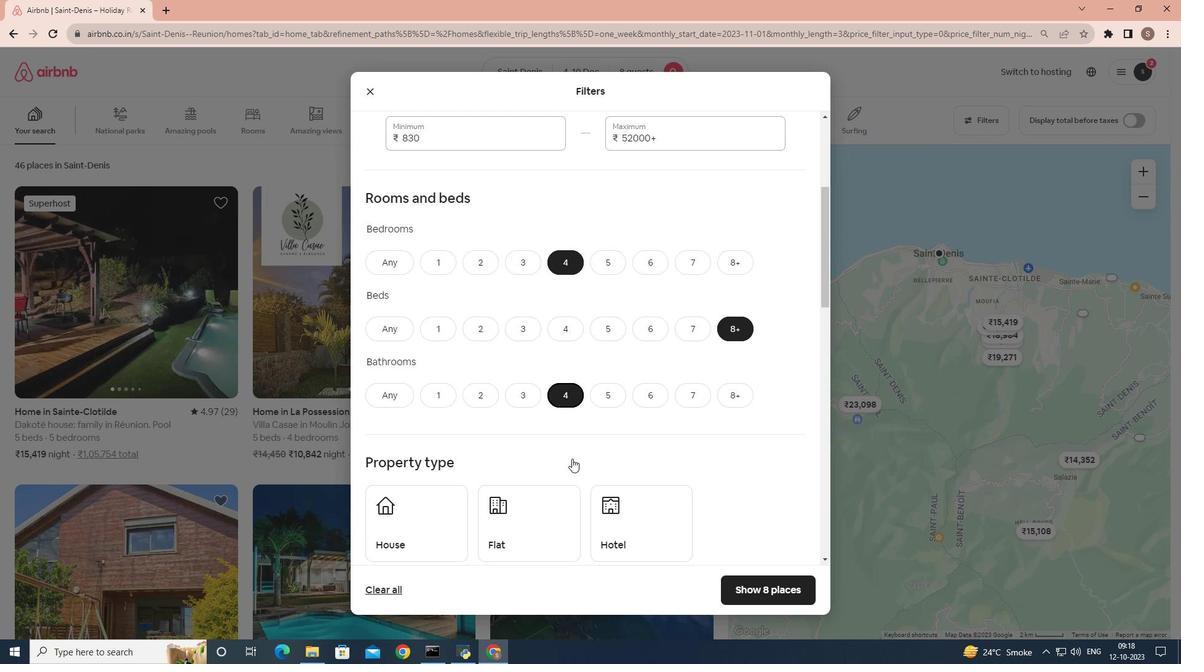 
Action: Mouse scrolled (572, 458) with delta (0, 0)
Screenshot: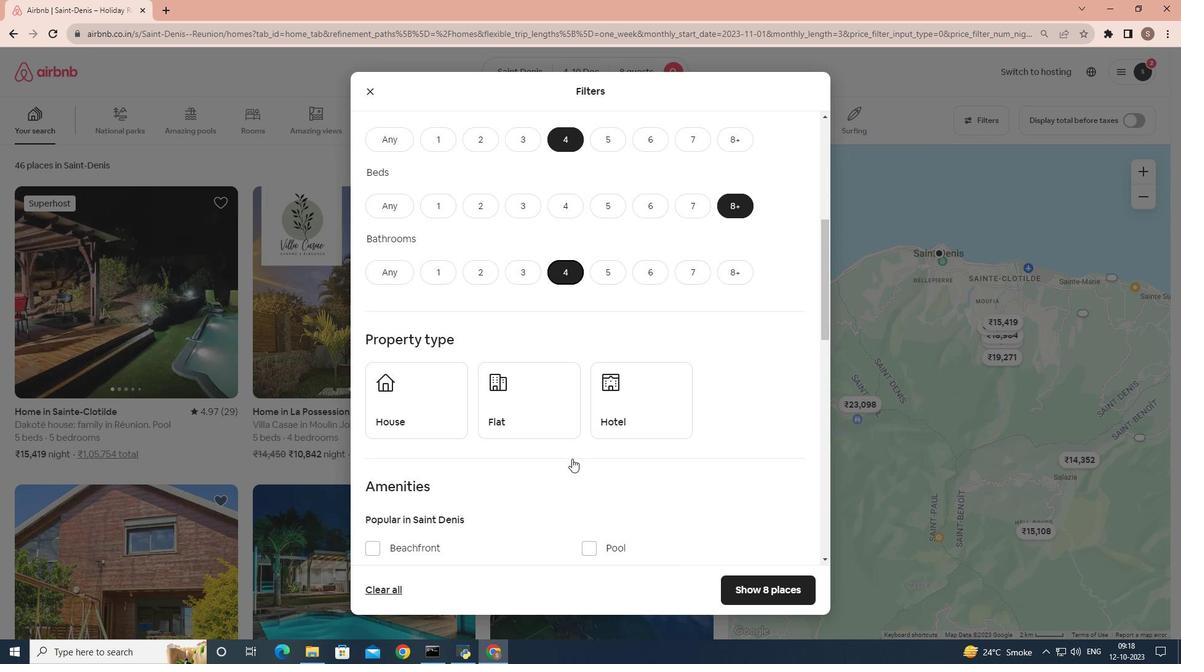 
Action: Mouse scrolled (572, 458) with delta (0, 0)
Screenshot: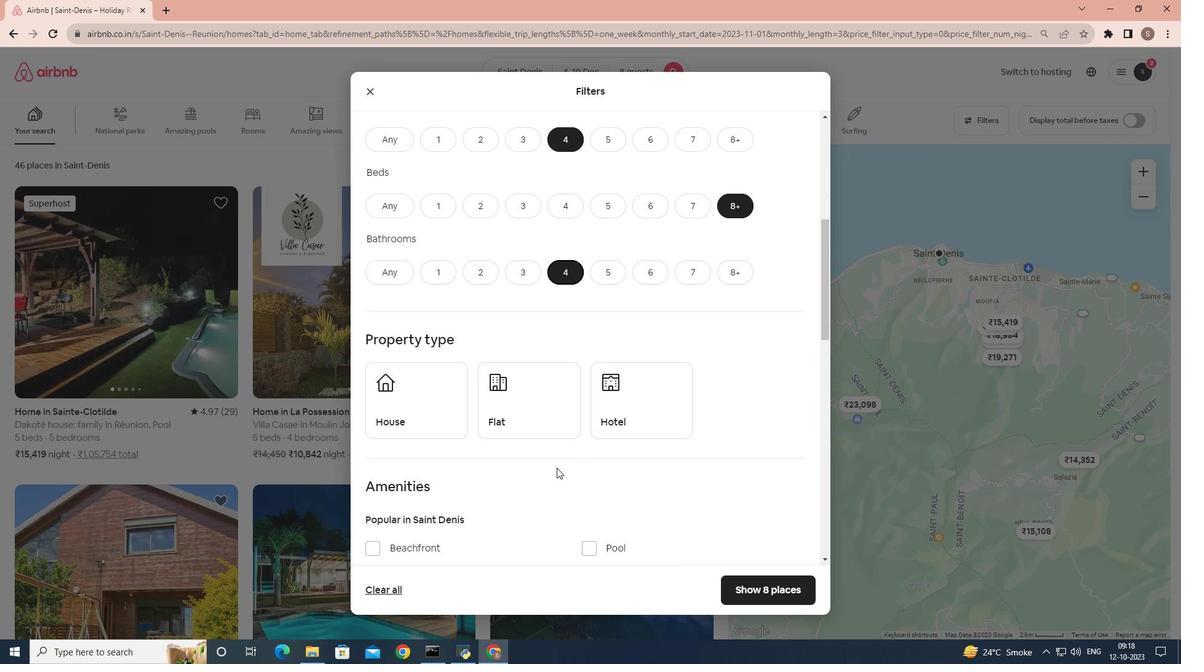
Action: Mouse moved to (395, 423)
Screenshot: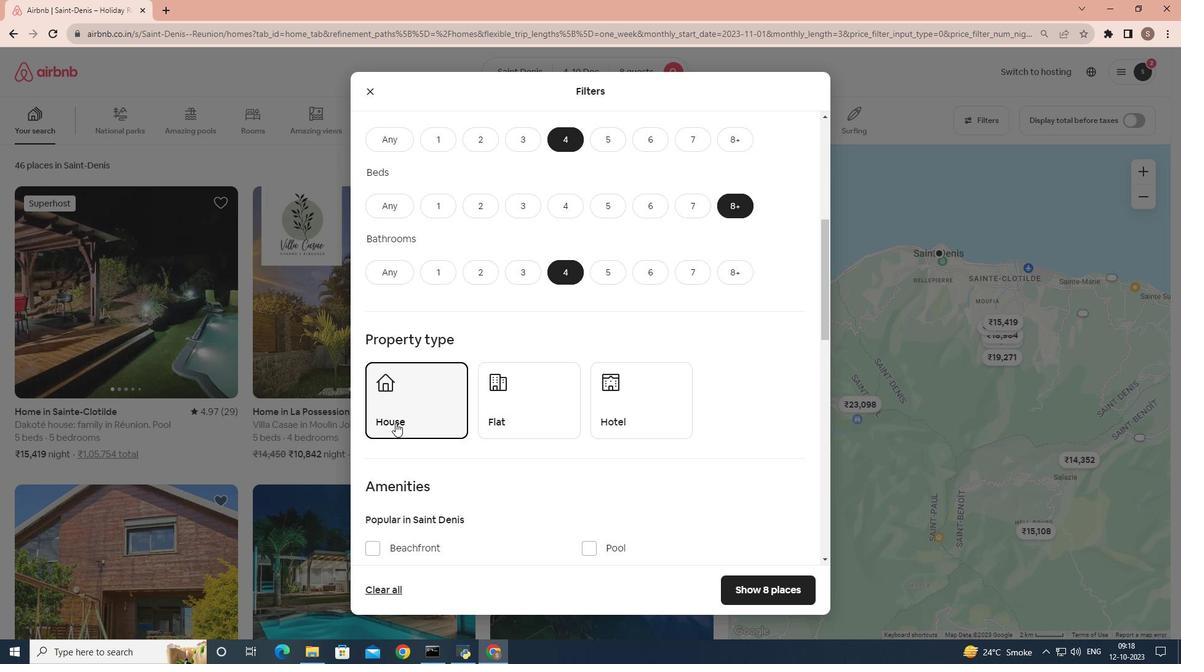 
Action: Mouse pressed left at (395, 423)
Screenshot: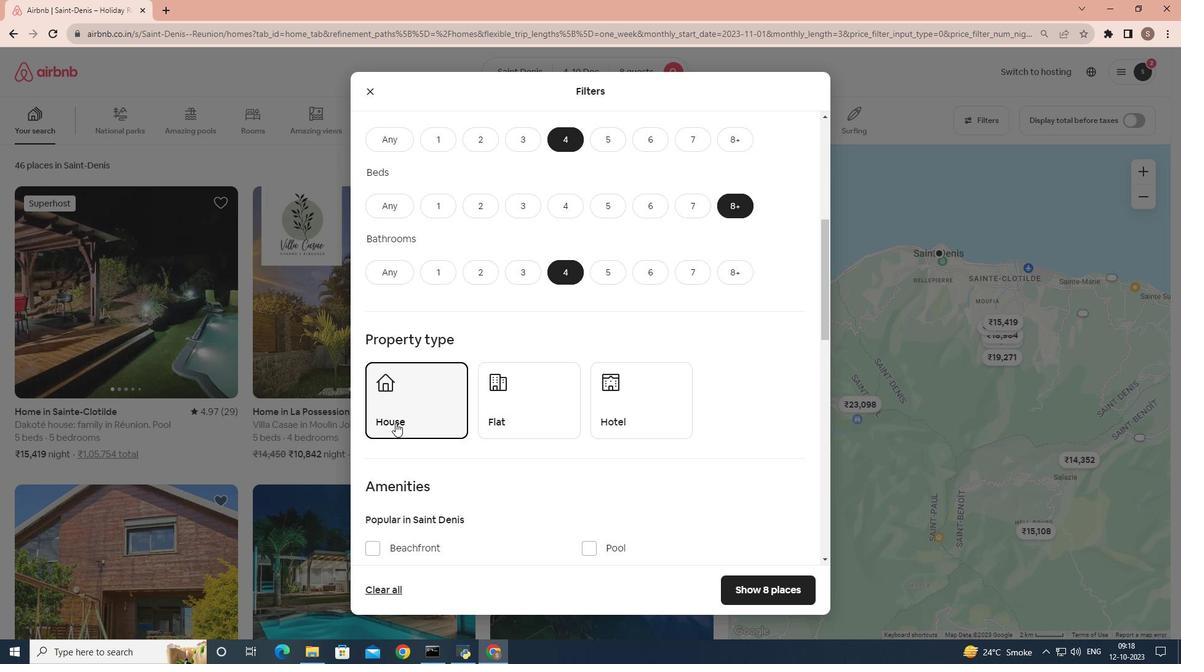 
Action: Mouse moved to (548, 456)
Screenshot: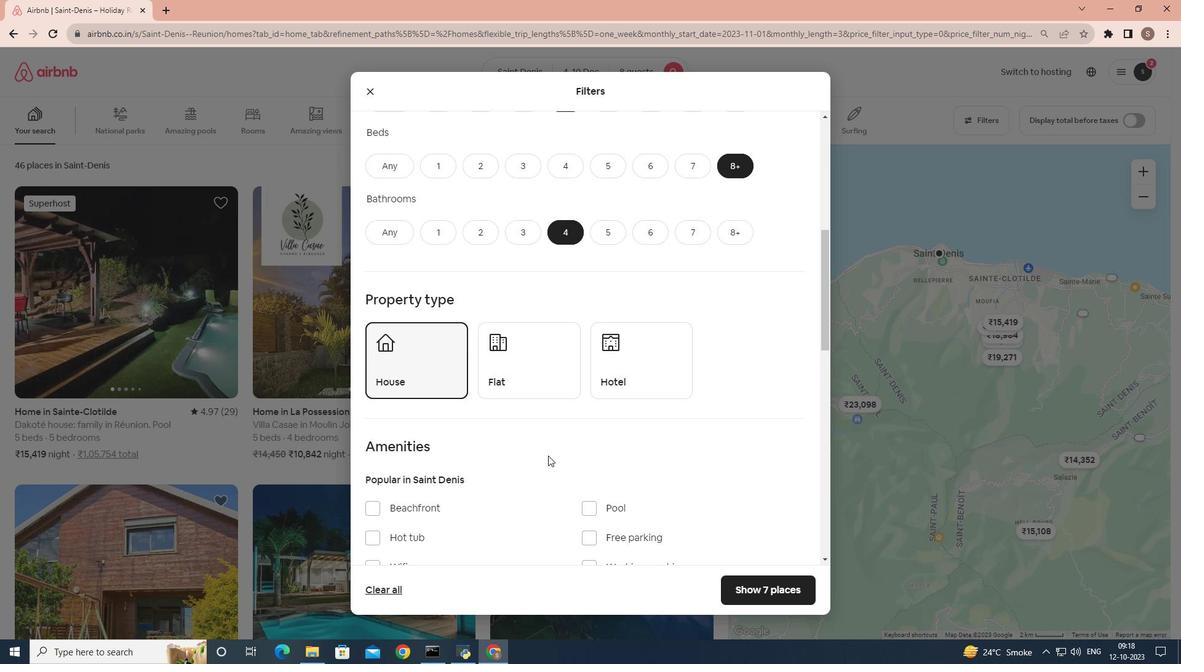 
Action: Mouse scrolled (548, 455) with delta (0, 0)
Screenshot: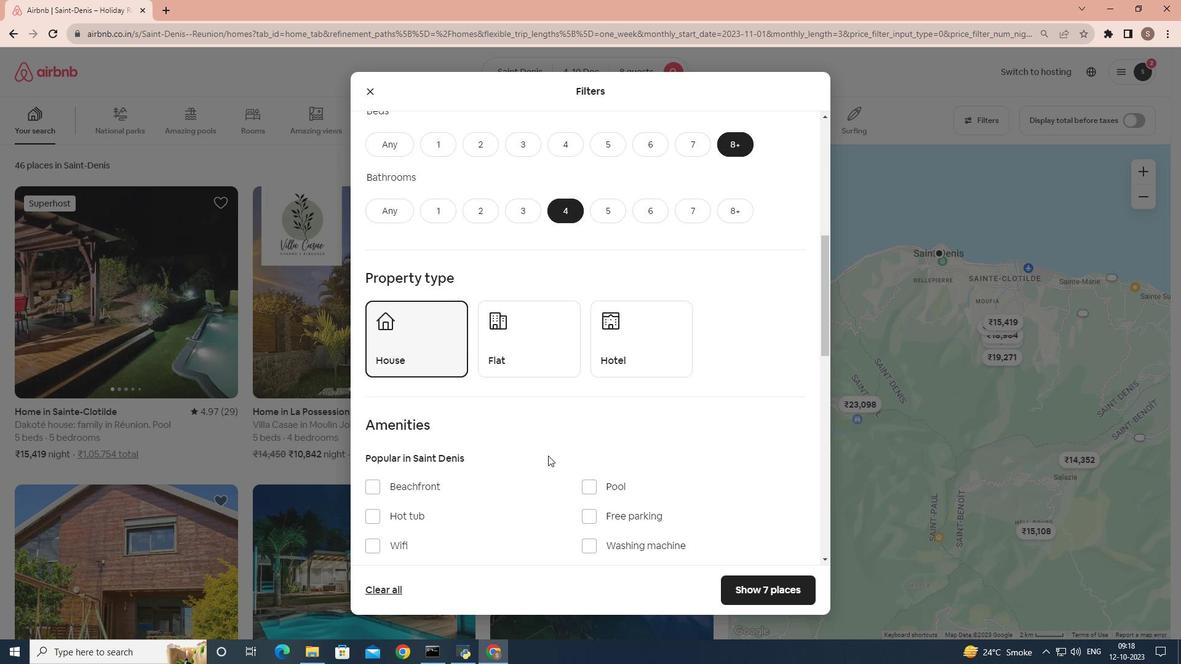 
Action: Mouse scrolled (548, 455) with delta (0, 0)
Screenshot: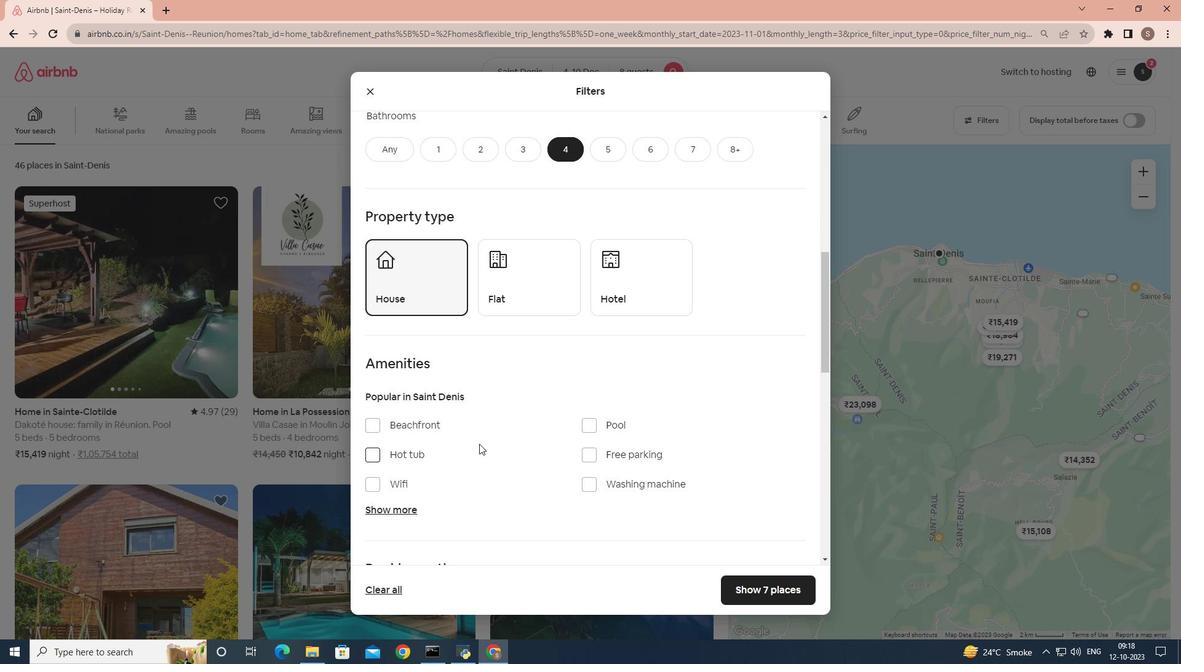 
Action: Mouse moved to (377, 484)
Screenshot: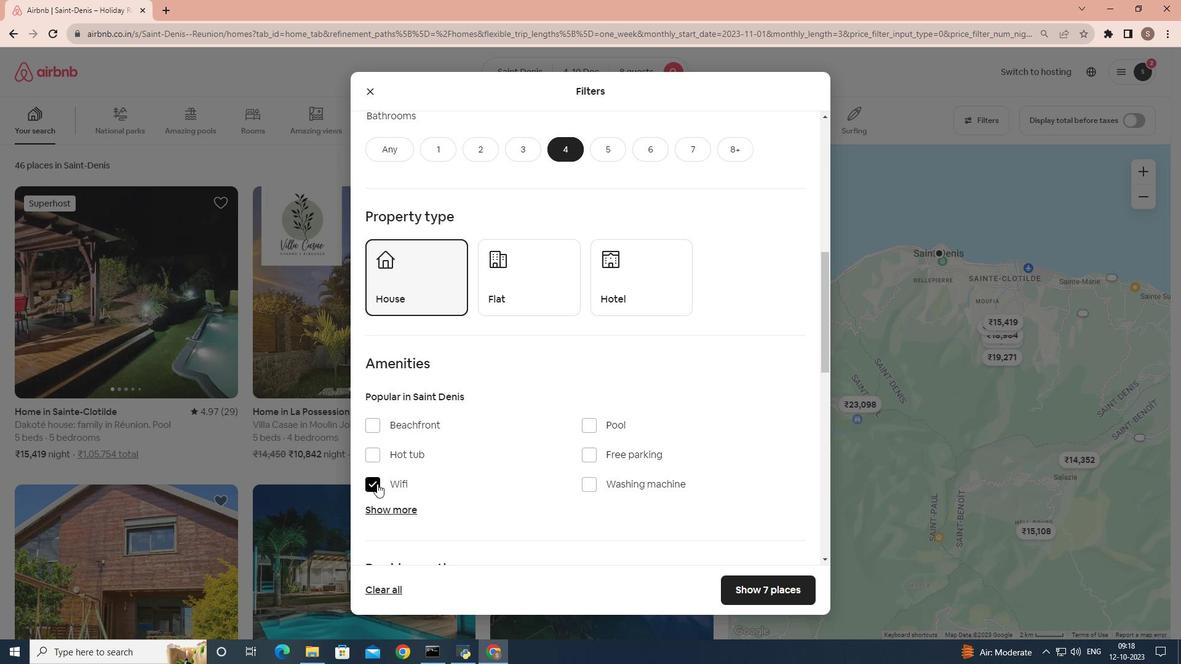 
Action: Mouse pressed left at (377, 484)
Screenshot: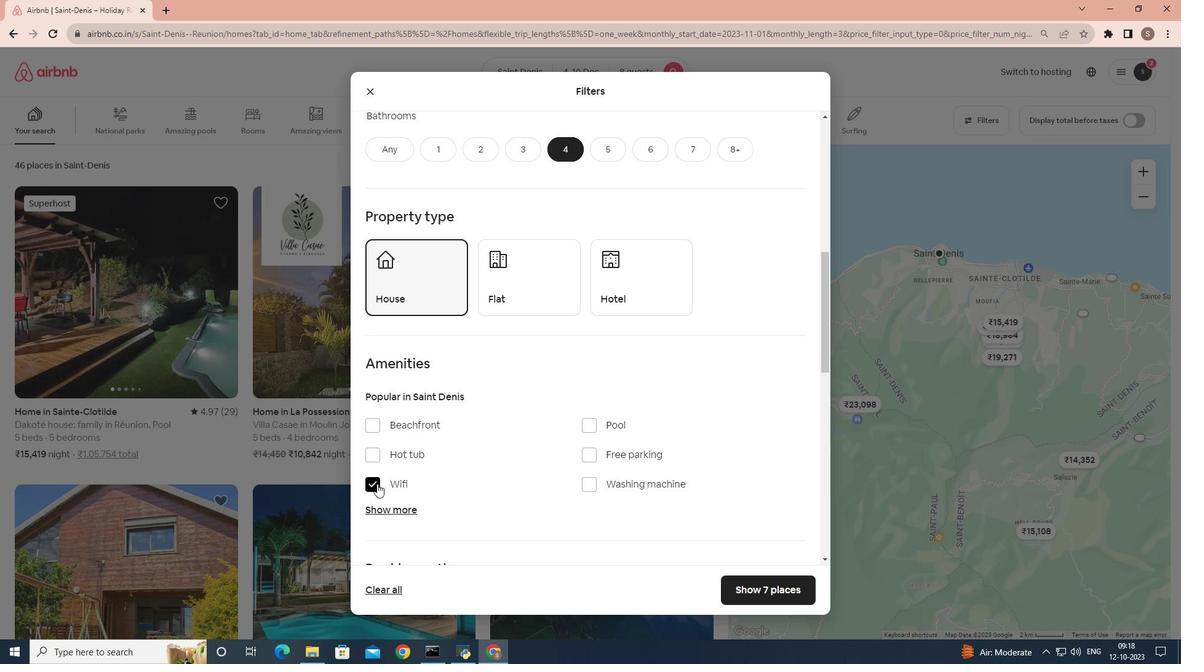 
Action: Mouse moved to (437, 470)
Screenshot: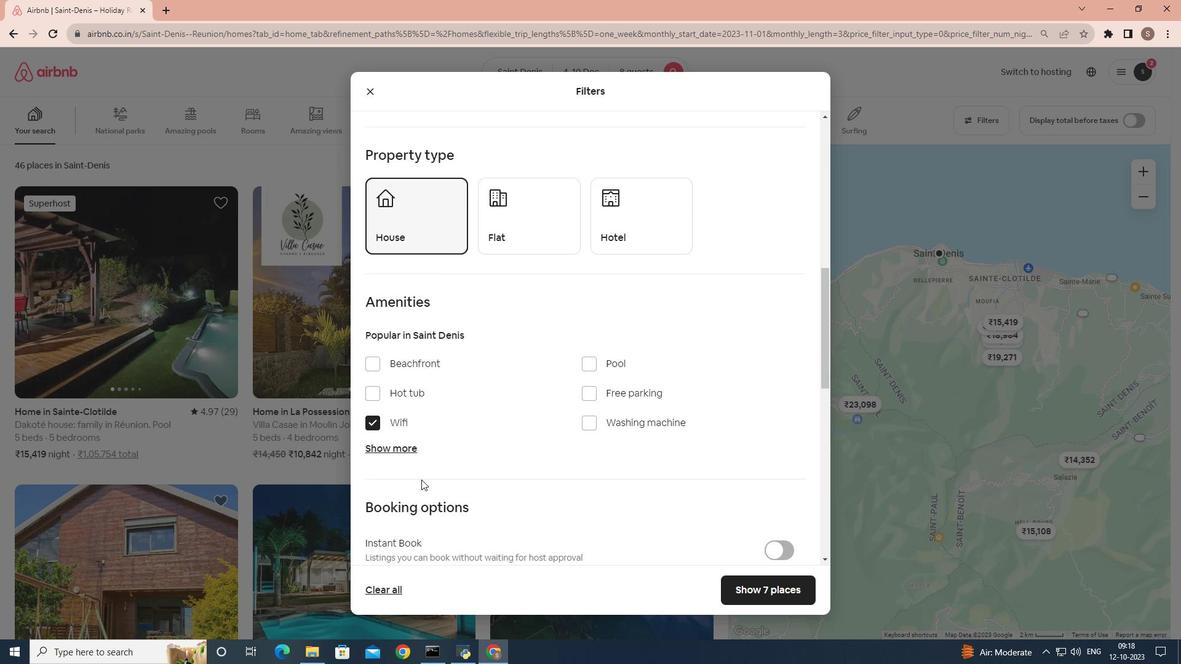 
Action: Mouse scrolled (437, 470) with delta (0, 0)
Screenshot: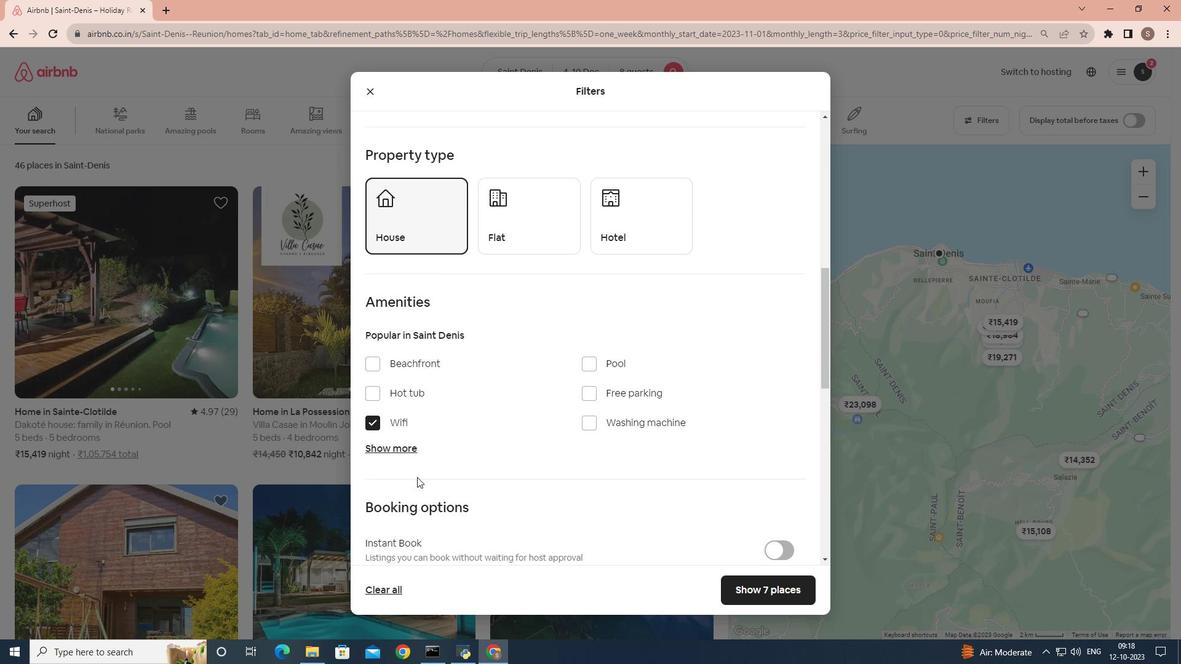 
Action: Mouse moved to (406, 450)
Screenshot: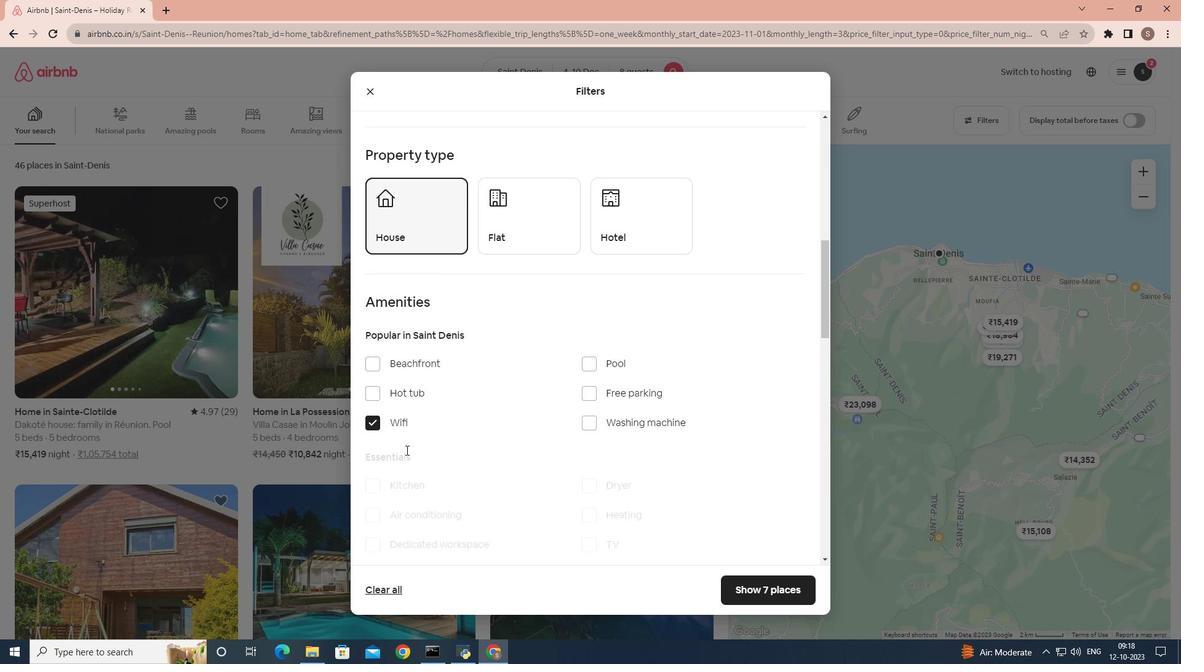 
Action: Mouse pressed left at (406, 450)
Screenshot: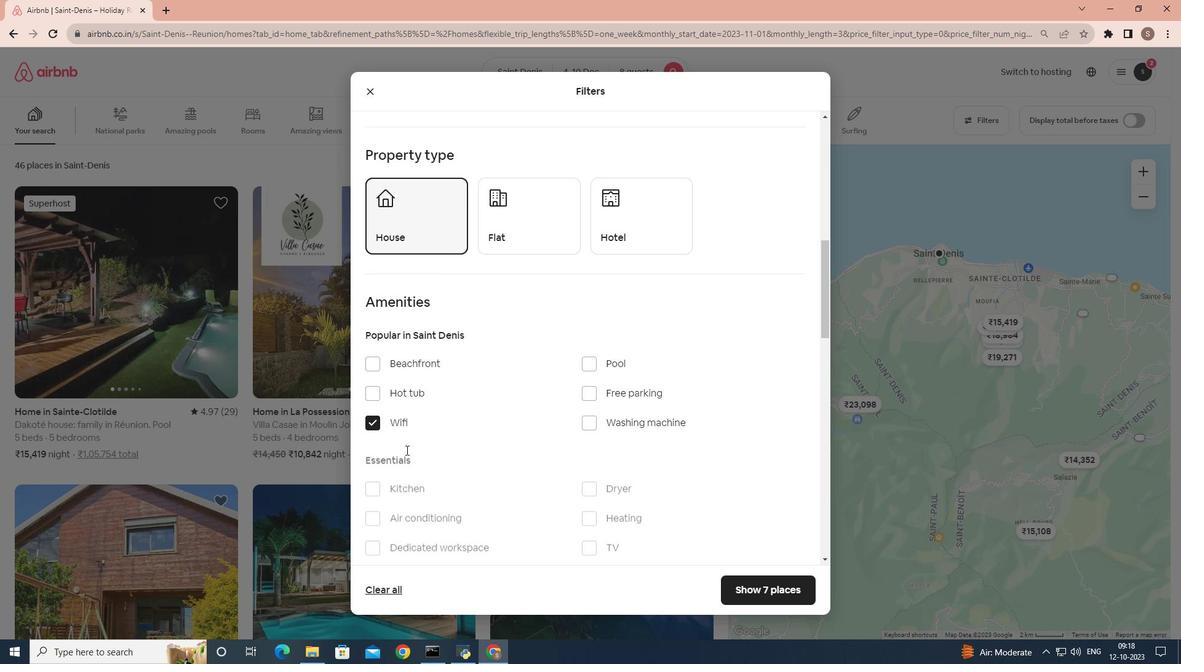 
Action: Mouse moved to (440, 450)
Screenshot: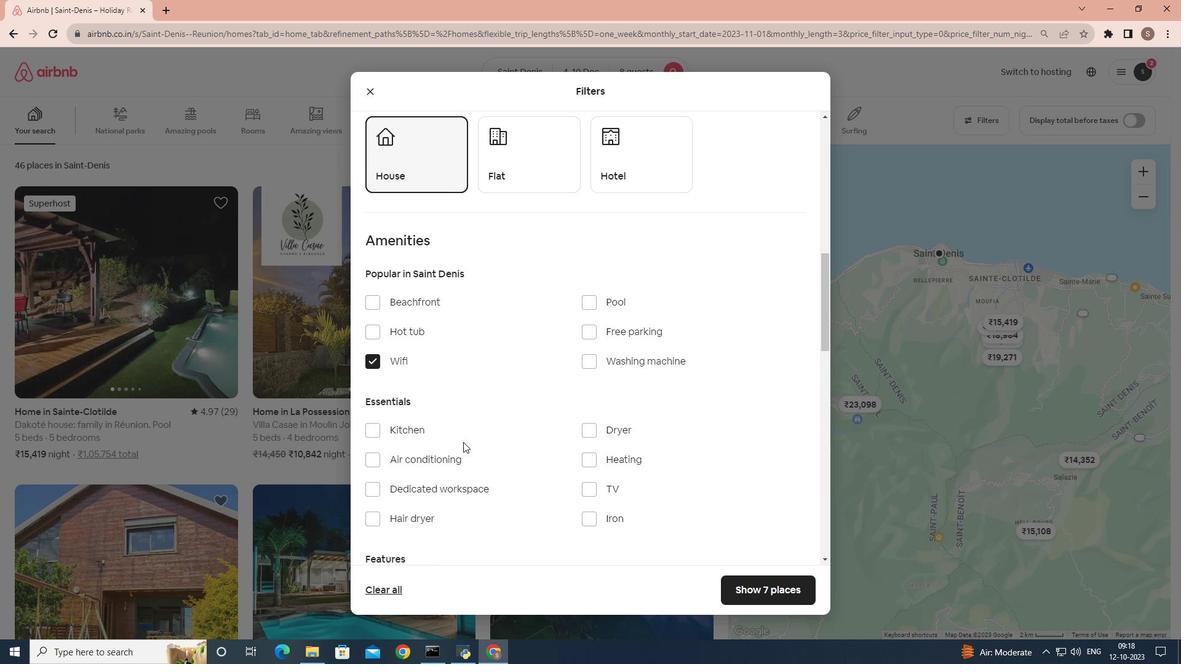 
Action: Mouse scrolled (440, 449) with delta (0, 0)
Screenshot: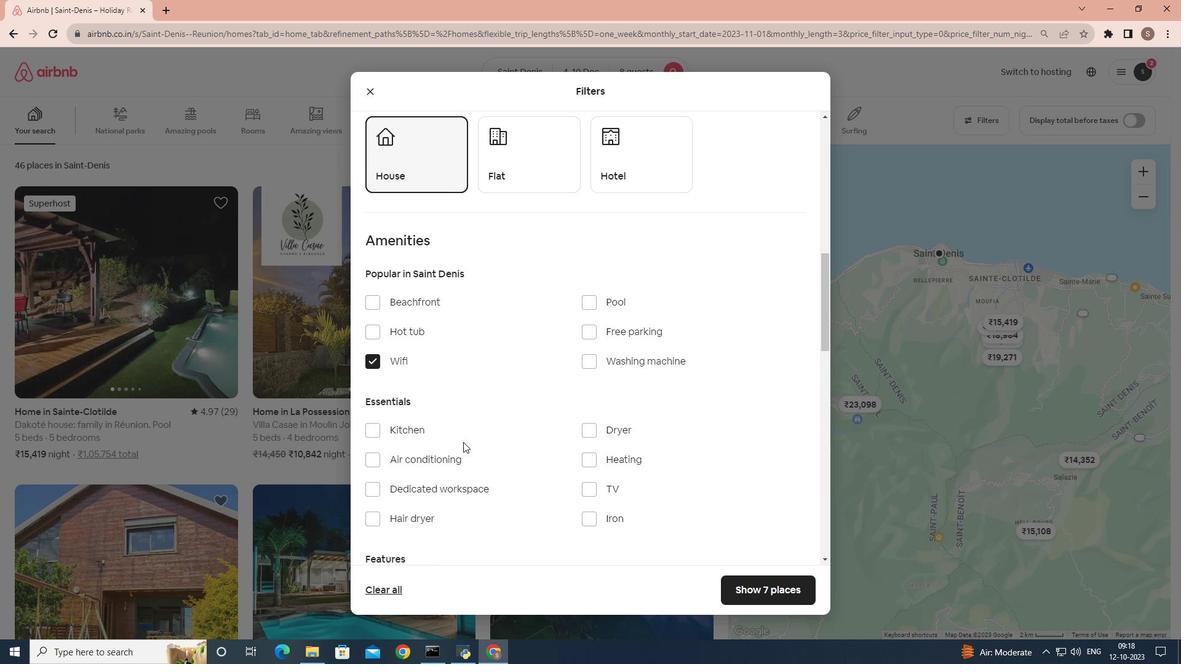 
Action: Mouse moved to (592, 491)
Screenshot: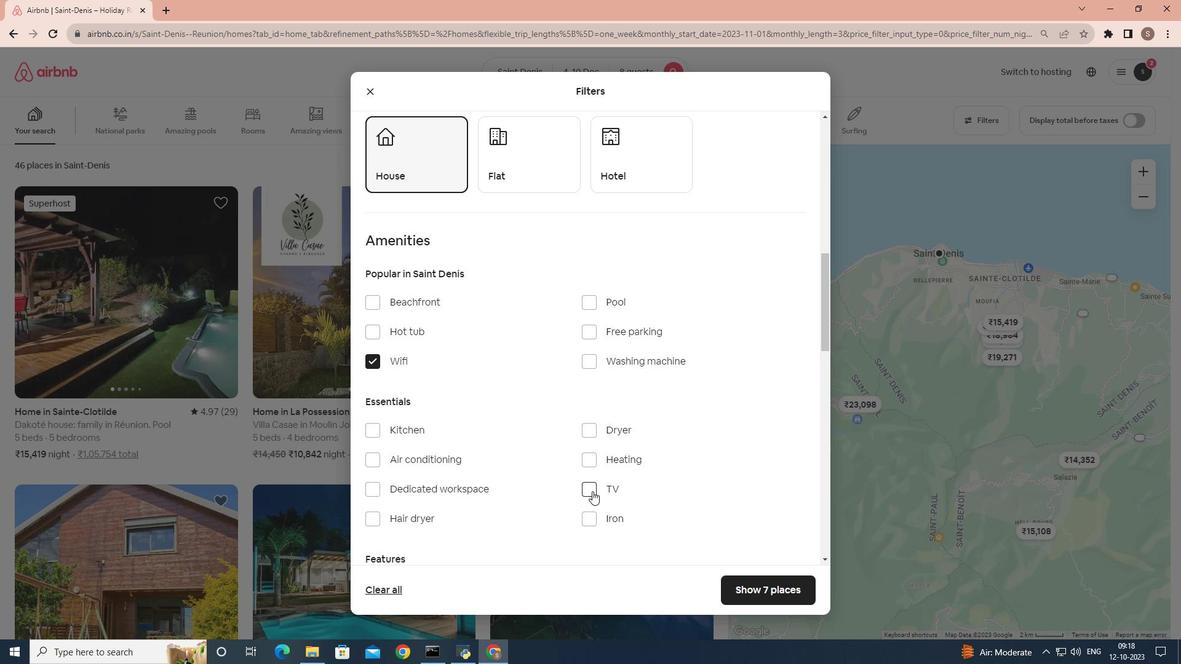 
Action: Mouse pressed left at (592, 491)
Screenshot: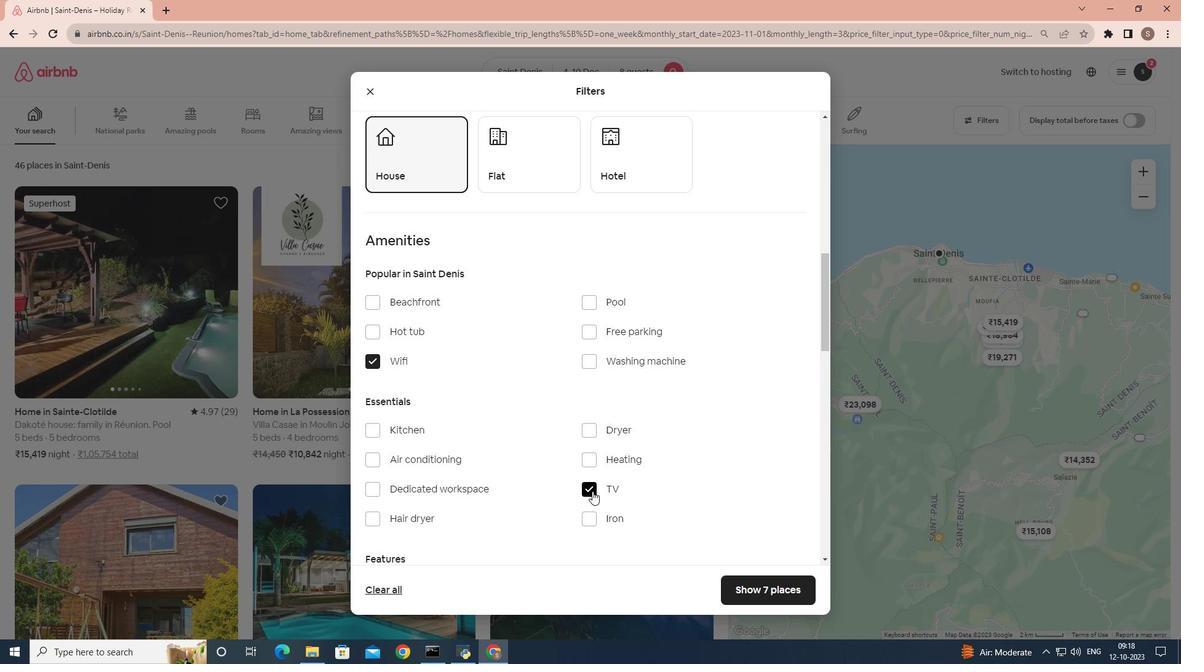 
Action: Mouse moved to (555, 472)
Screenshot: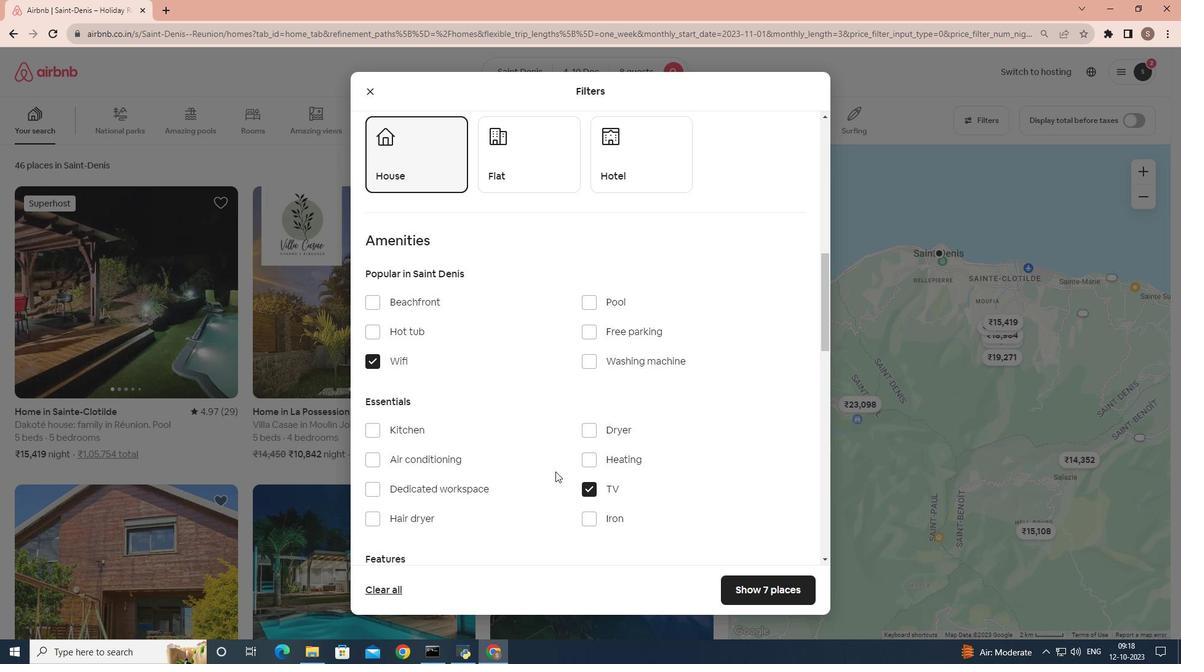 
Action: Mouse scrolled (555, 471) with delta (0, 0)
Screenshot: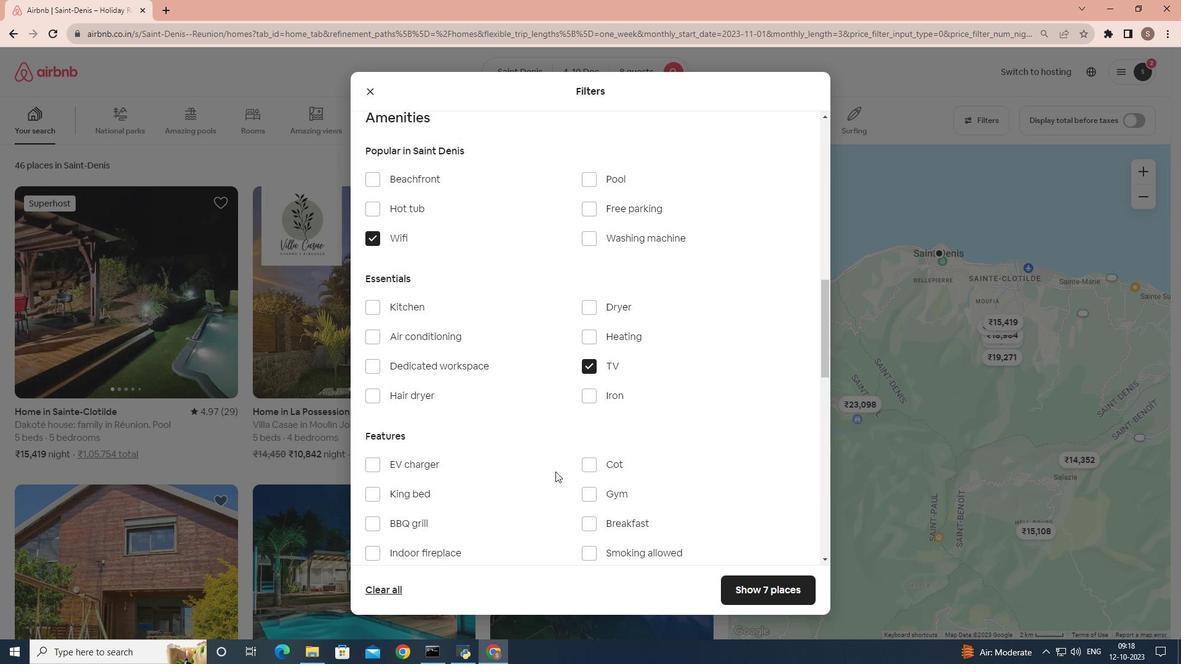 
Action: Mouse scrolled (555, 471) with delta (0, 0)
Screenshot: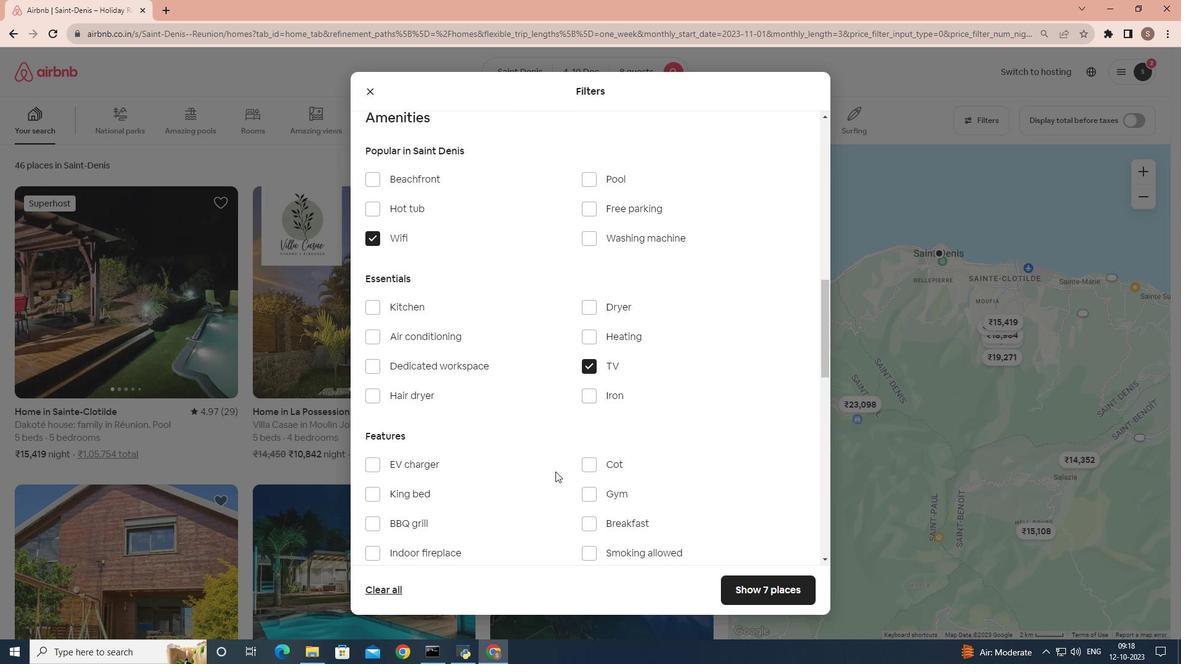 
Action: Mouse moved to (555, 470)
Screenshot: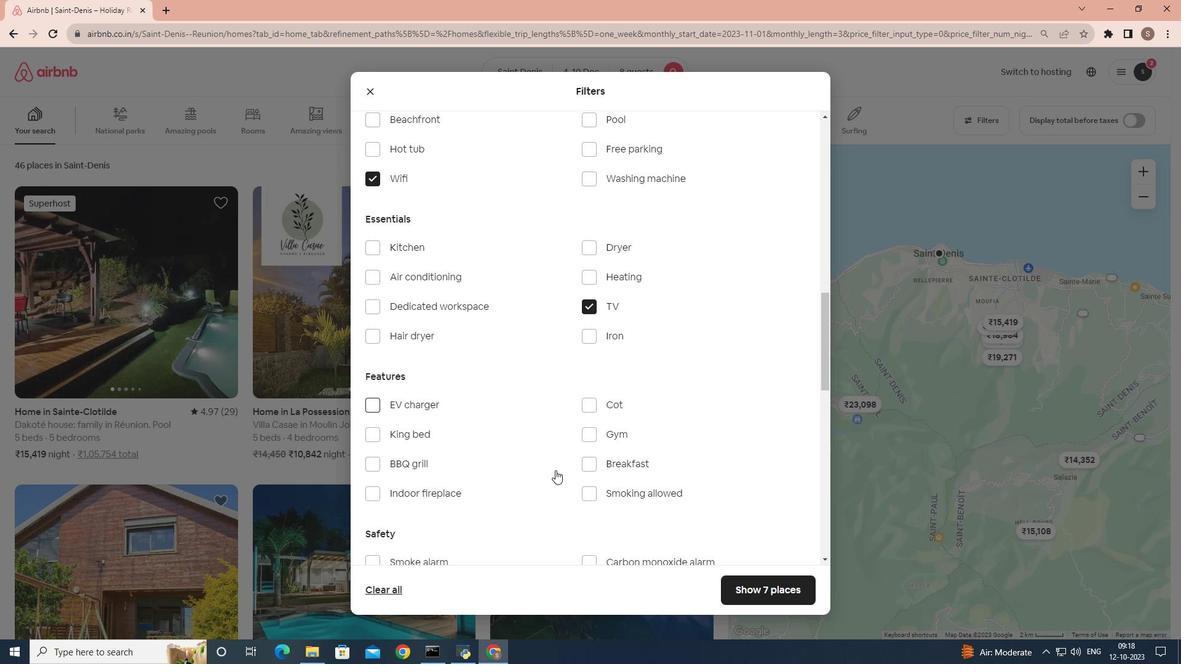 
Action: Mouse scrolled (555, 470) with delta (0, 0)
Screenshot: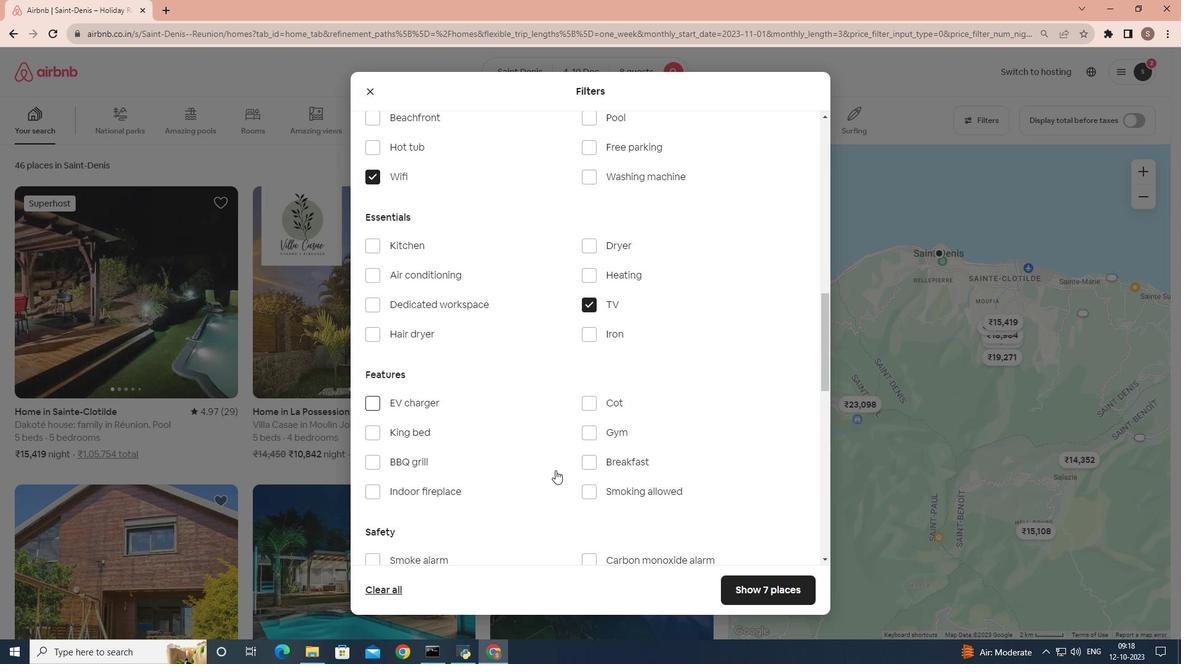 
Action: Mouse moved to (592, 151)
Screenshot: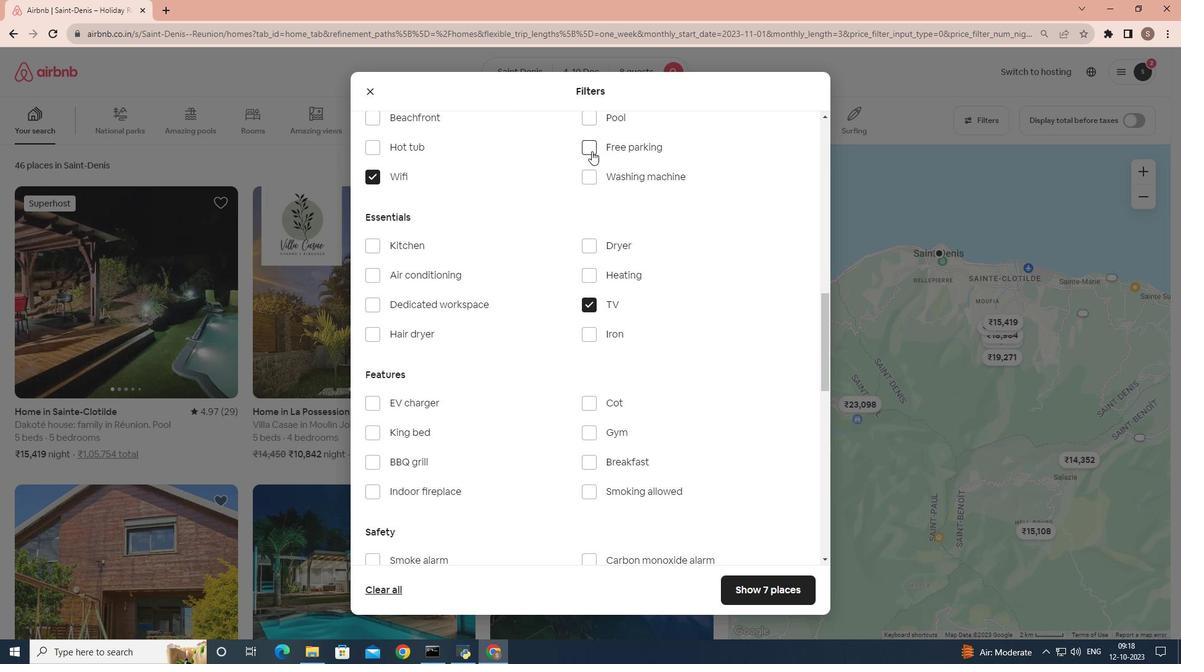 
Action: Mouse pressed left at (592, 151)
Screenshot: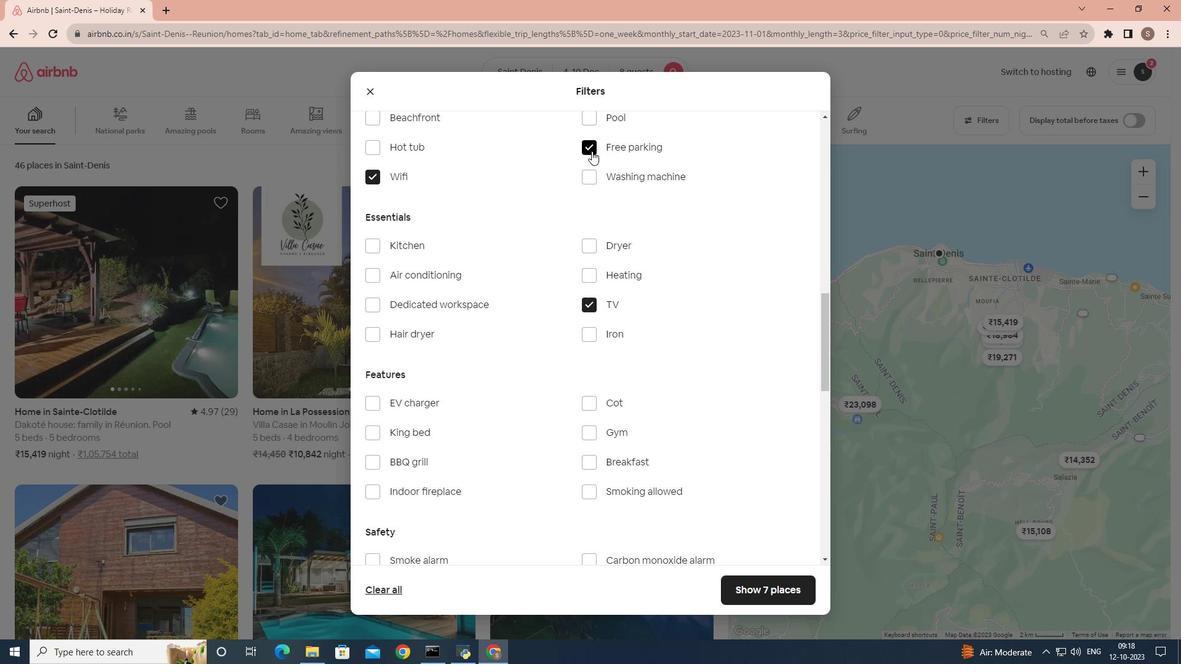 
Action: Mouse moved to (524, 279)
Screenshot: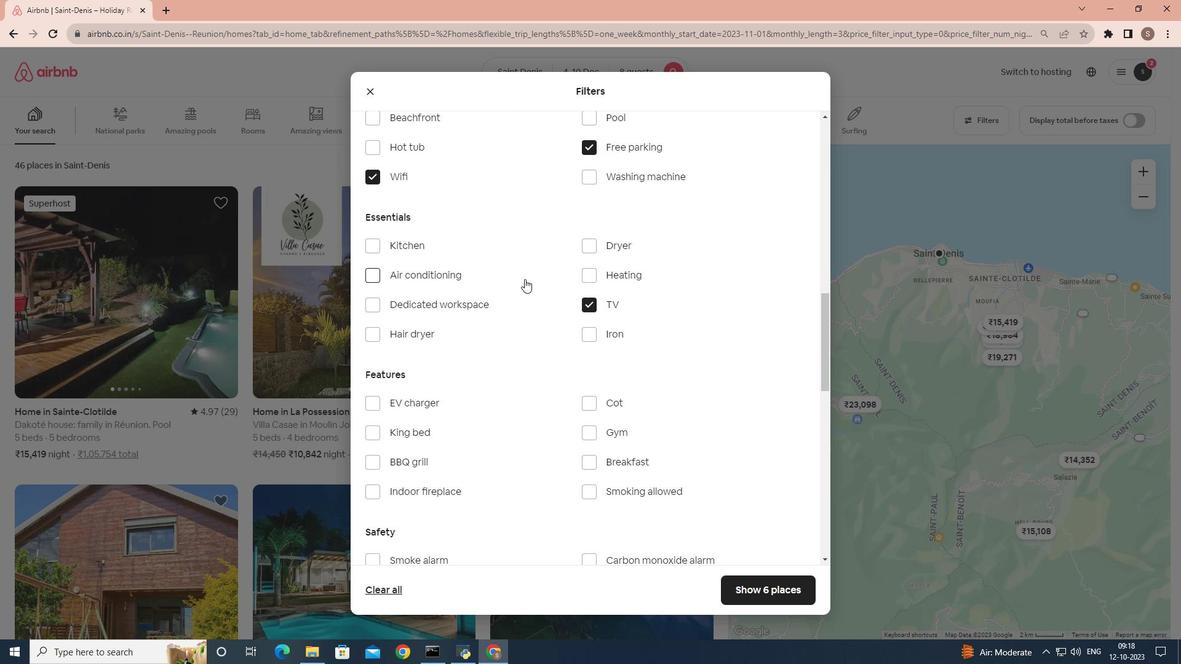 
Action: Mouse scrolled (524, 278) with delta (0, 0)
Screenshot: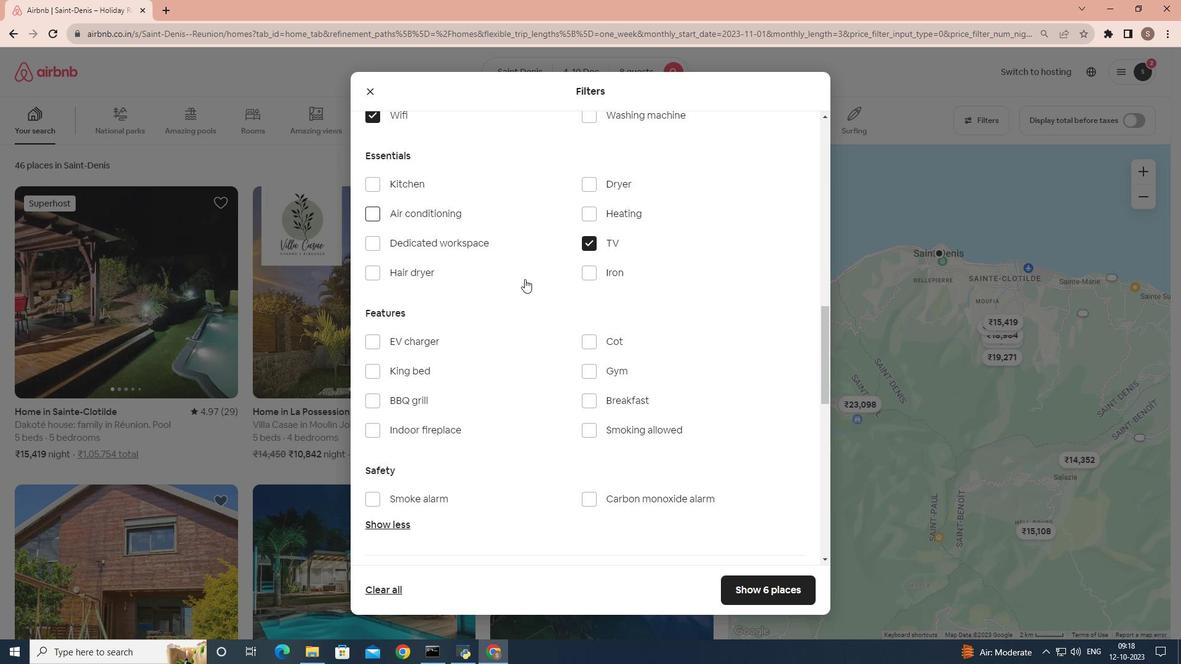 
Action: Mouse scrolled (524, 278) with delta (0, 0)
Screenshot: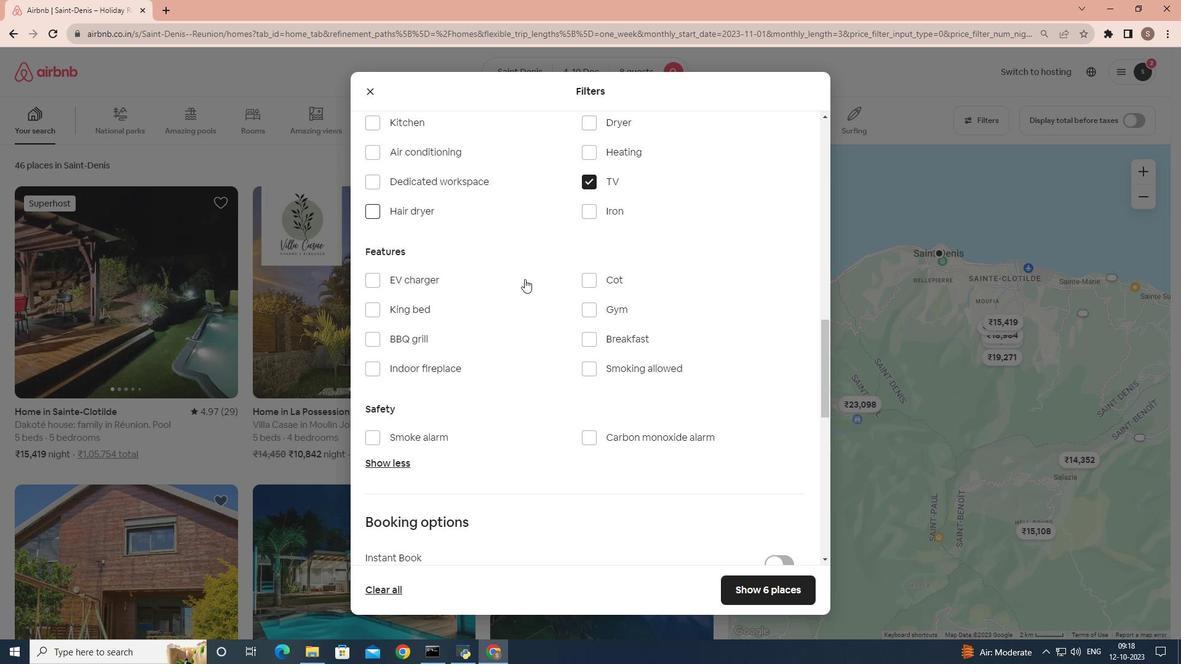 
Action: Mouse moved to (596, 304)
Screenshot: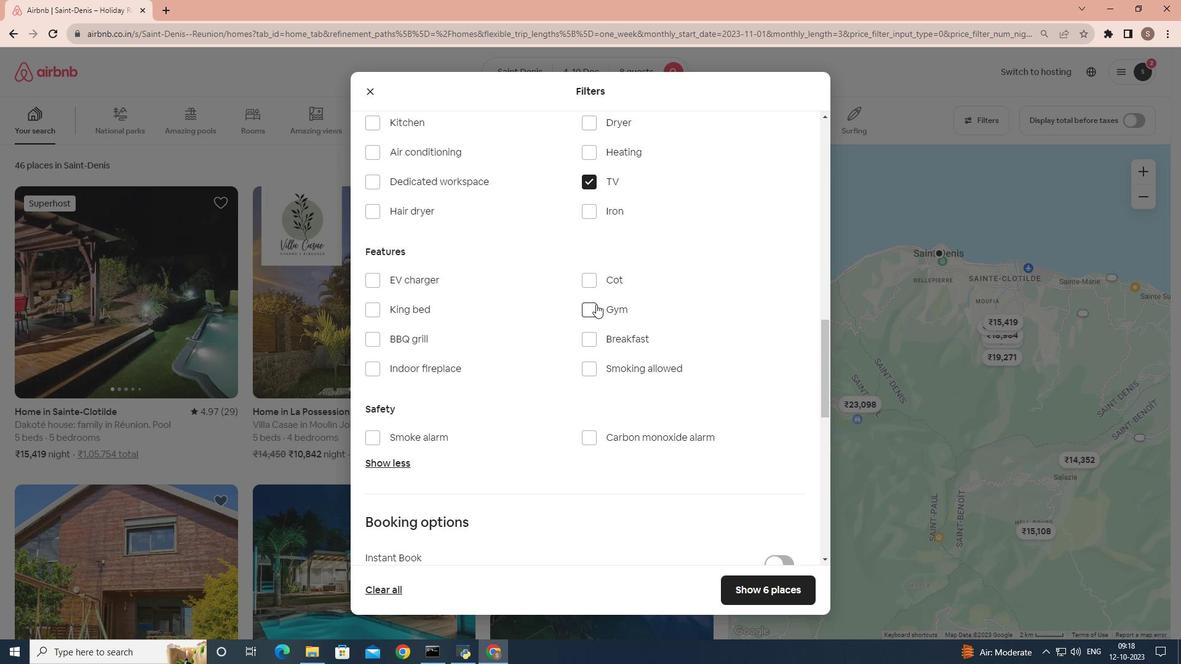 
Action: Mouse pressed left at (596, 304)
Screenshot: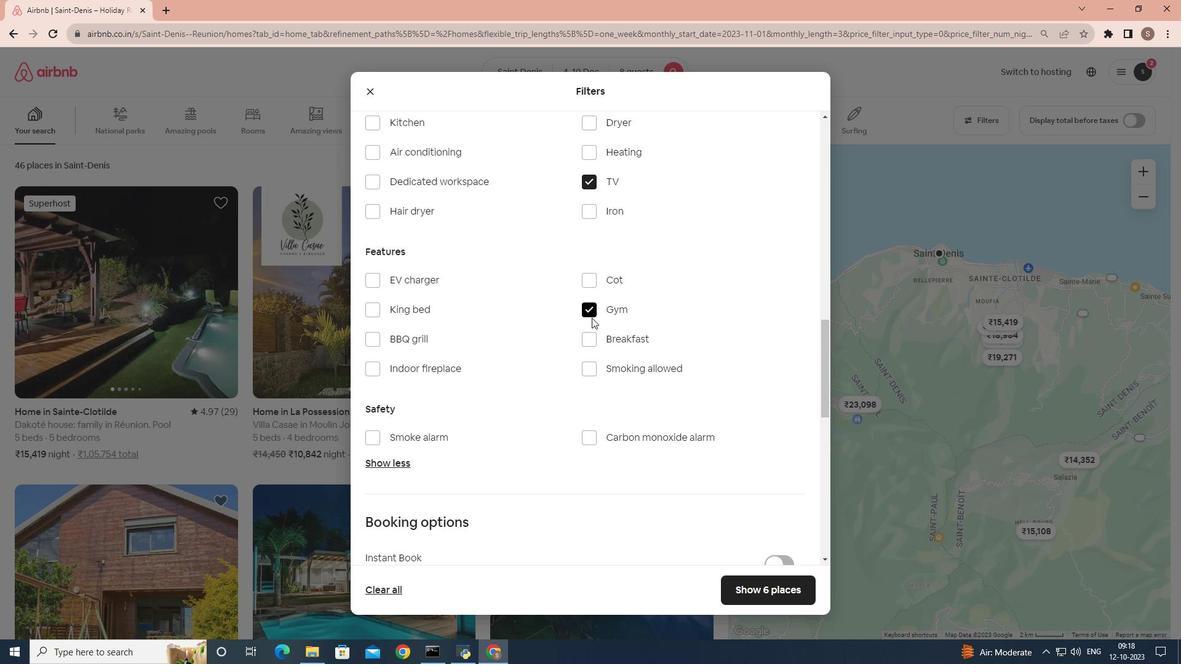 
Action: Mouse moved to (588, 339)
Screenshot: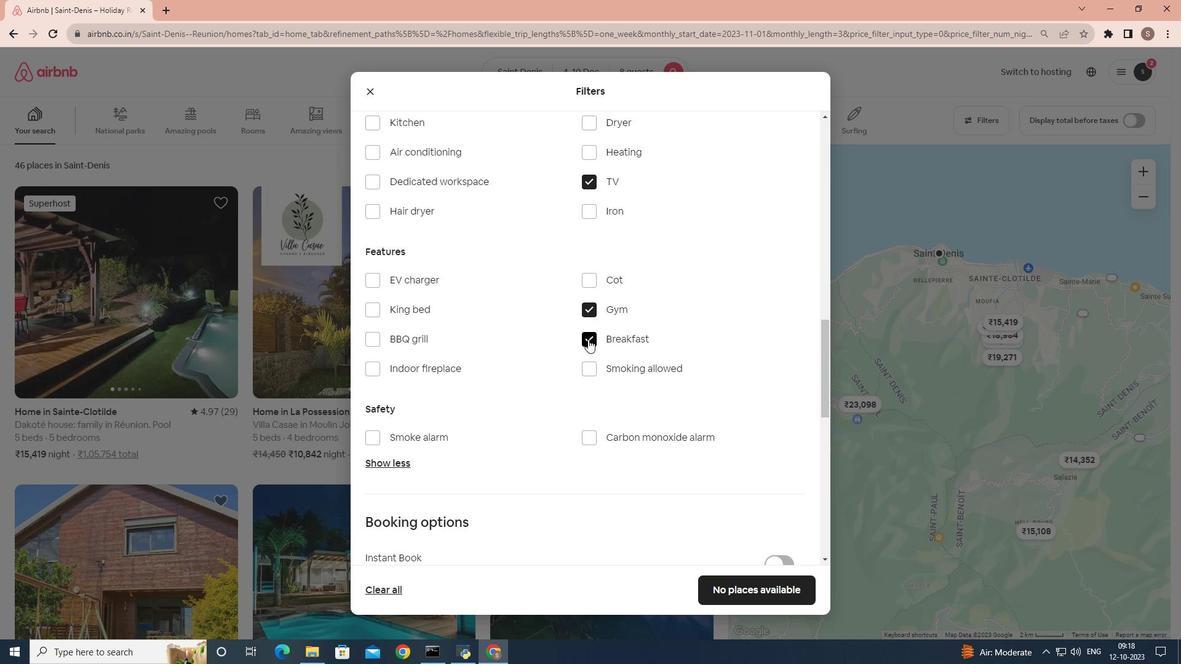 
Action: Mouse pressed left at (588, 339)
Screenshot: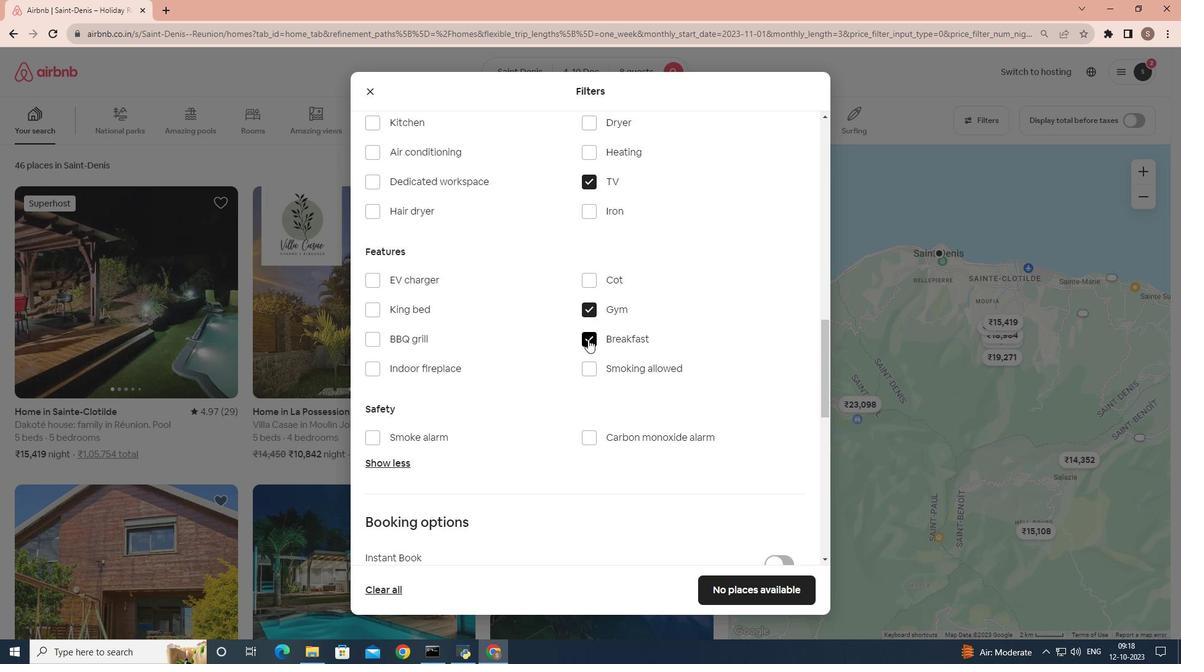 
Action: Mouse moved to (519, 352)
Screenshot: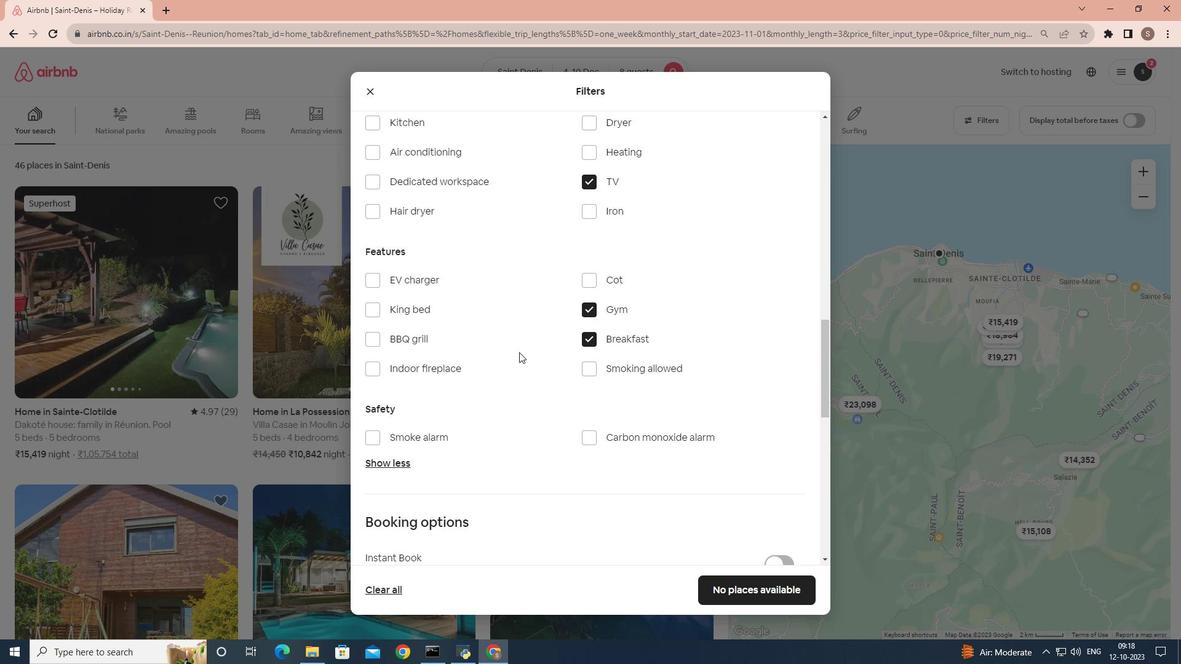 
Action: Mouse scrolled (519, 352) with delta (0, 0)
Screenshot: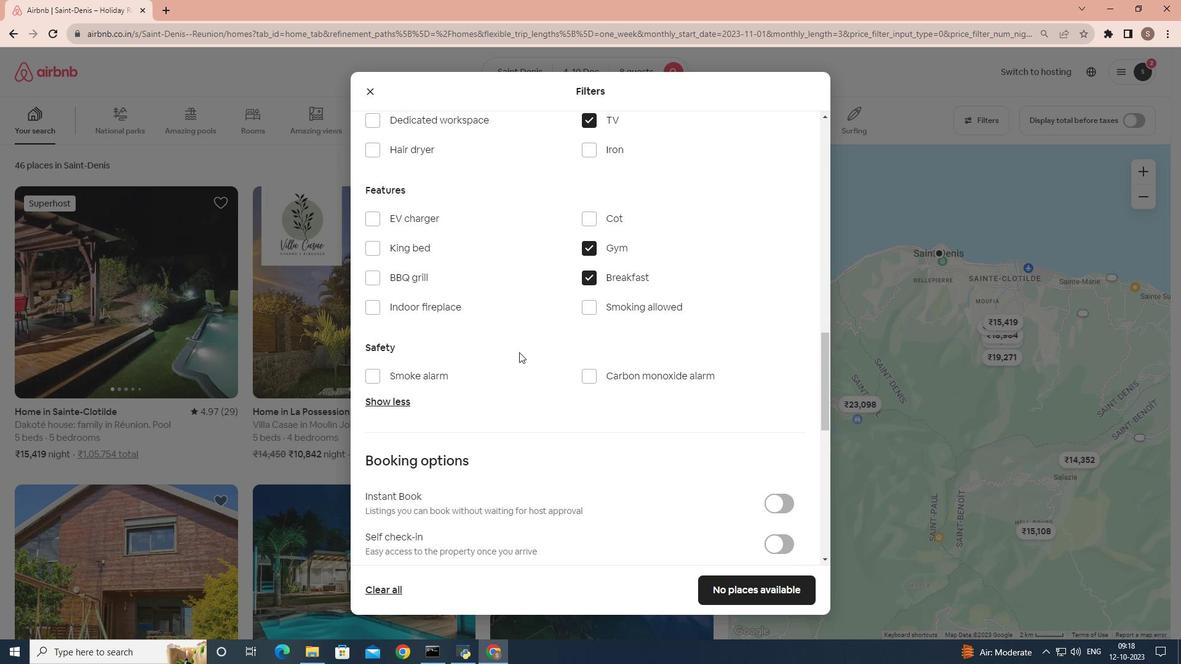 
Action: Mouse scrolled (519, 352) with delta (0, 0)
Screenshot: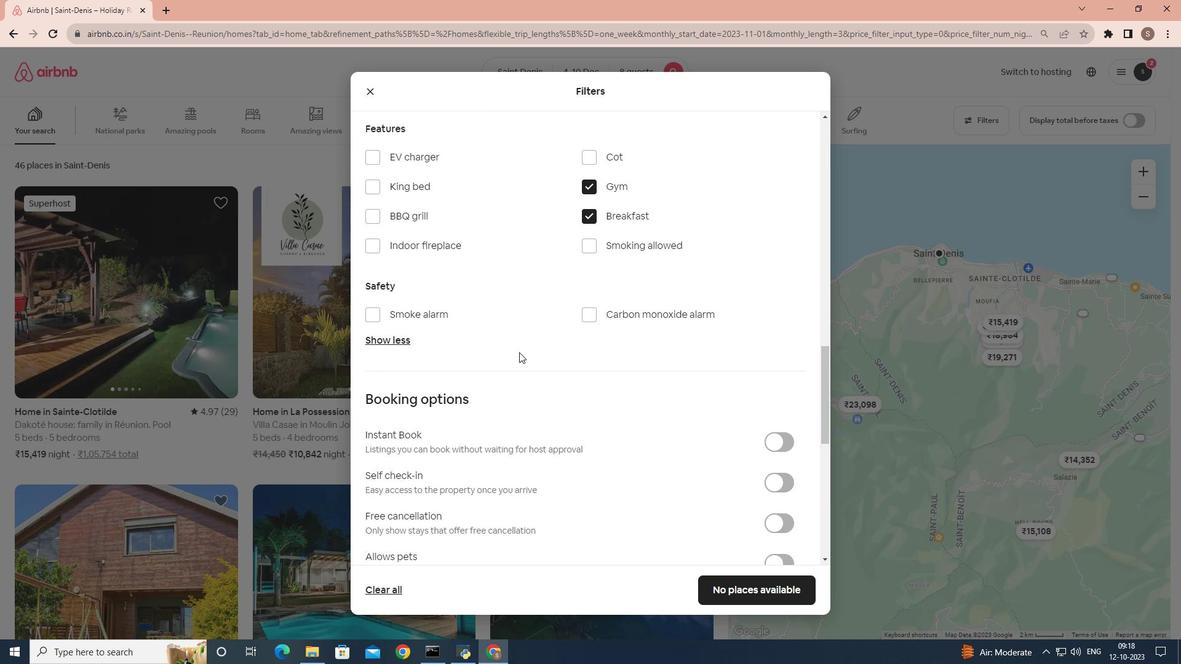 
